 Task: Search one way flight ticket for 1 adult, 1 child, 1 infant in seat in premium economy from Asheville: Asheville Regional Airport to Raleigh: Raleigh-durham International Airport on 8-5-2023. Choice of flights is Emirates and Kenya Airways. Number of bags: 6 checked bags. Price is upto 110000. Outbound departure time preference is 18:30.
Action: Mouse moved to (327, 272)
Screenshot: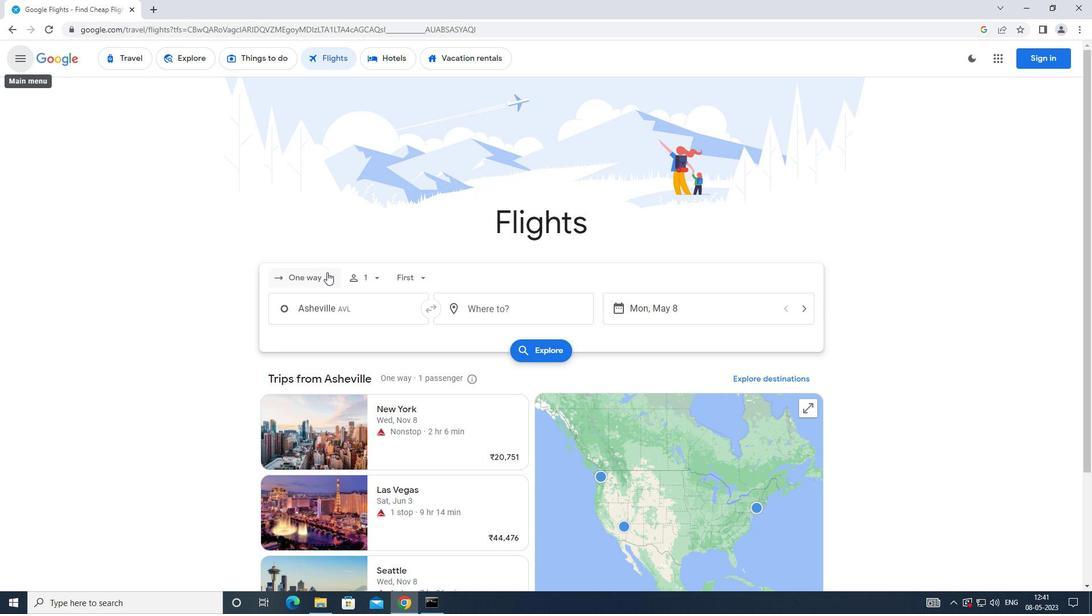 
Action: Mouse pressed left at (327, 272)
Screenshot: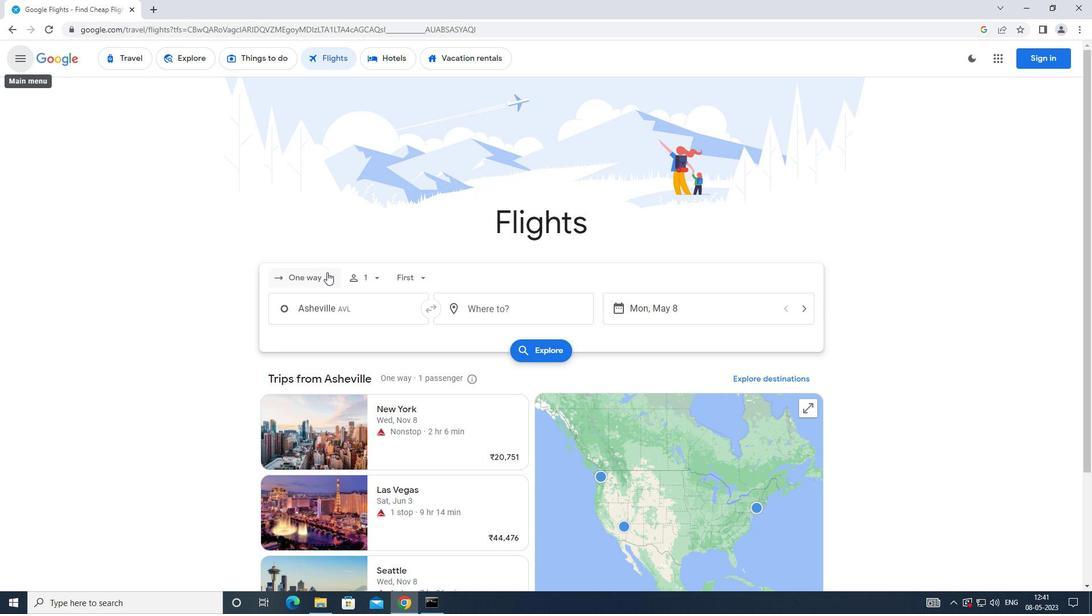 
Action: Mouse moved to (332, 333)
Screenshot: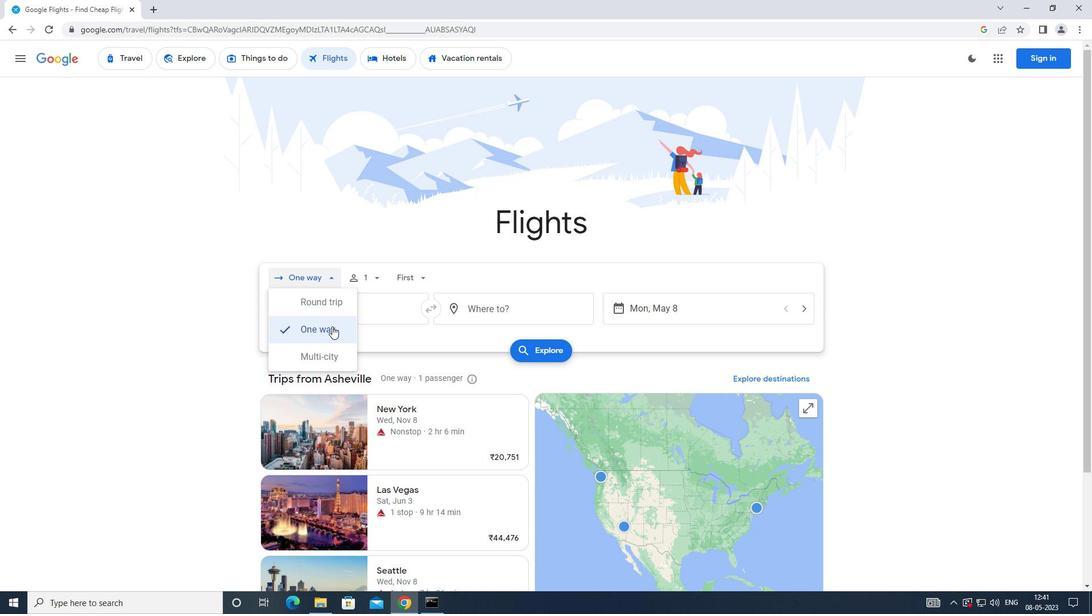 
Action: Mouse pressed left at (332, 333)
Screenshot: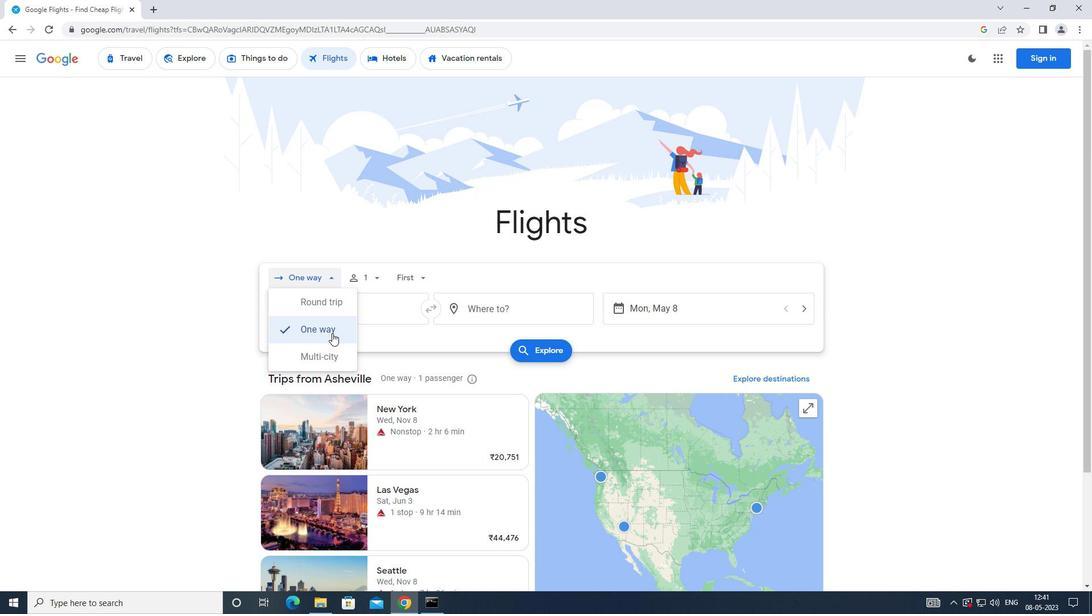 
Action: Mouse moved to (363, 287)
Screenshot: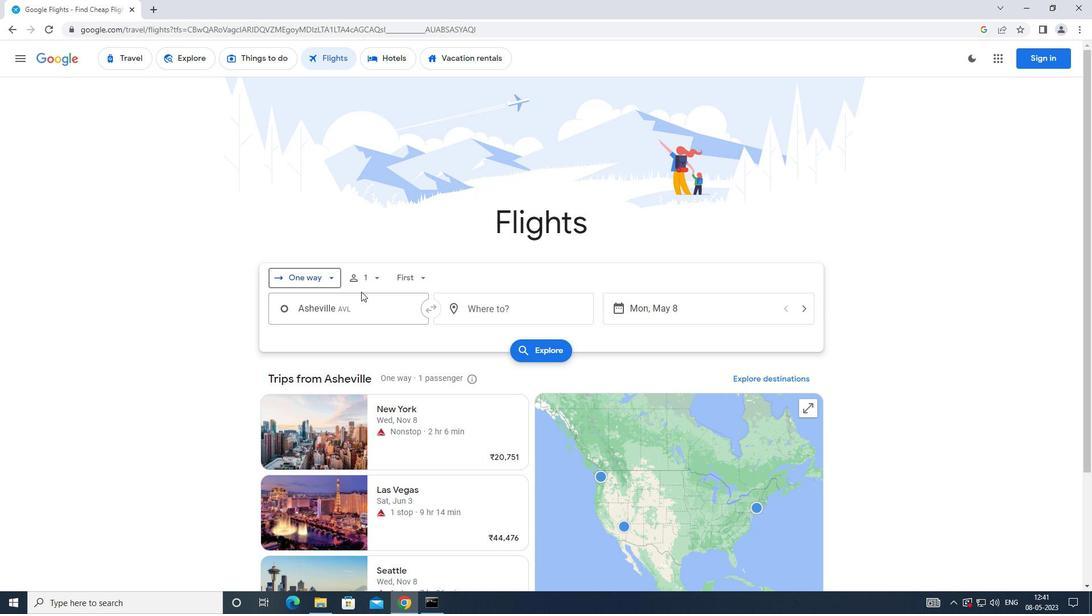
Action: Mouse pressed left at (363, 287)
Screenshot: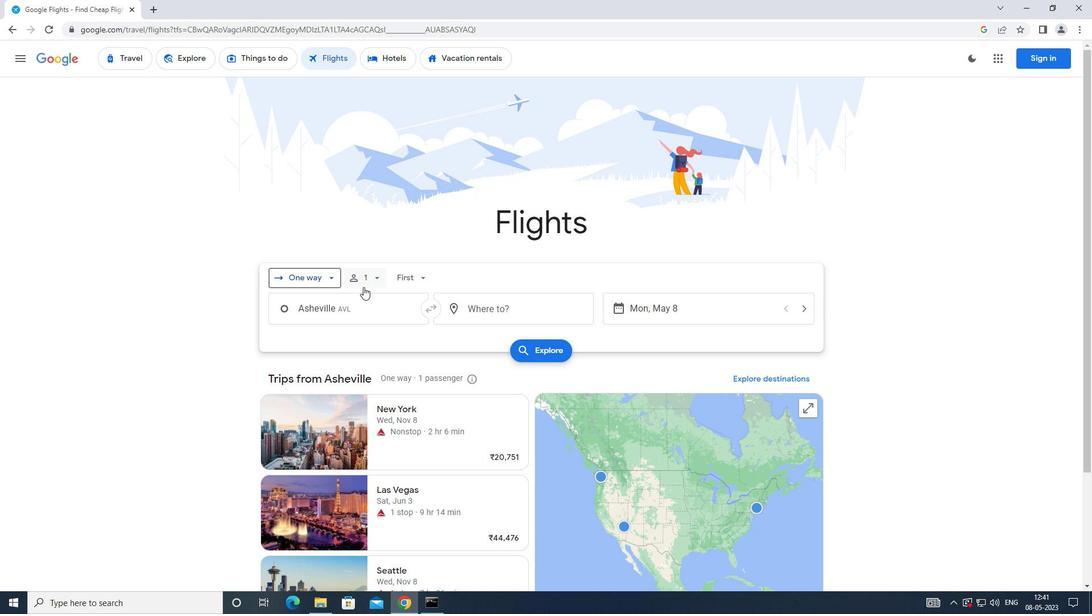
Action: Mouse moved to (464, 336)
Screenshot: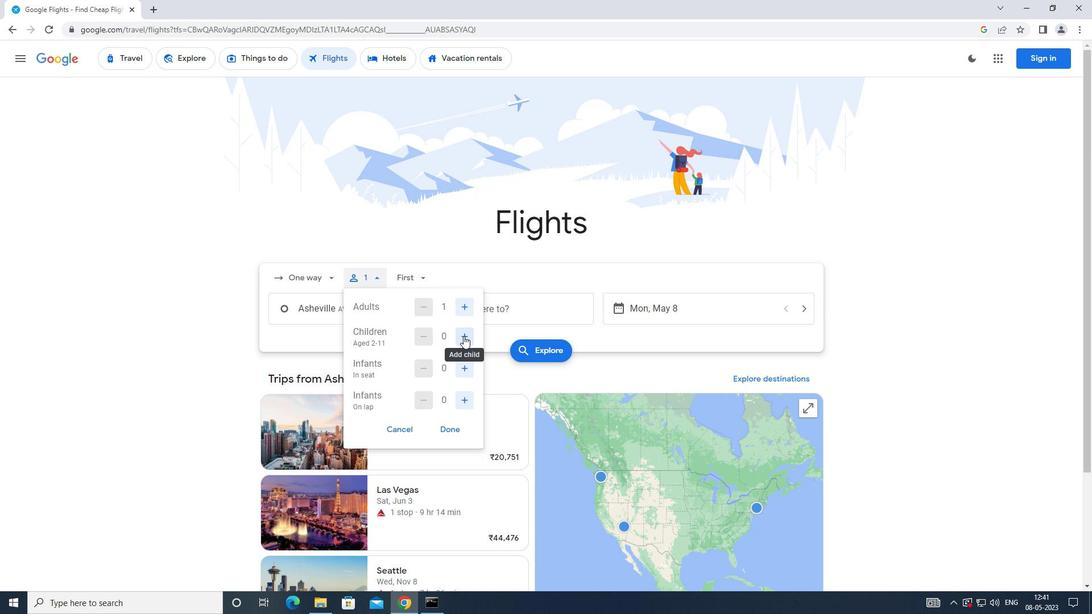 
Action: Mouse pressed left at (464, 336)
Screenshot: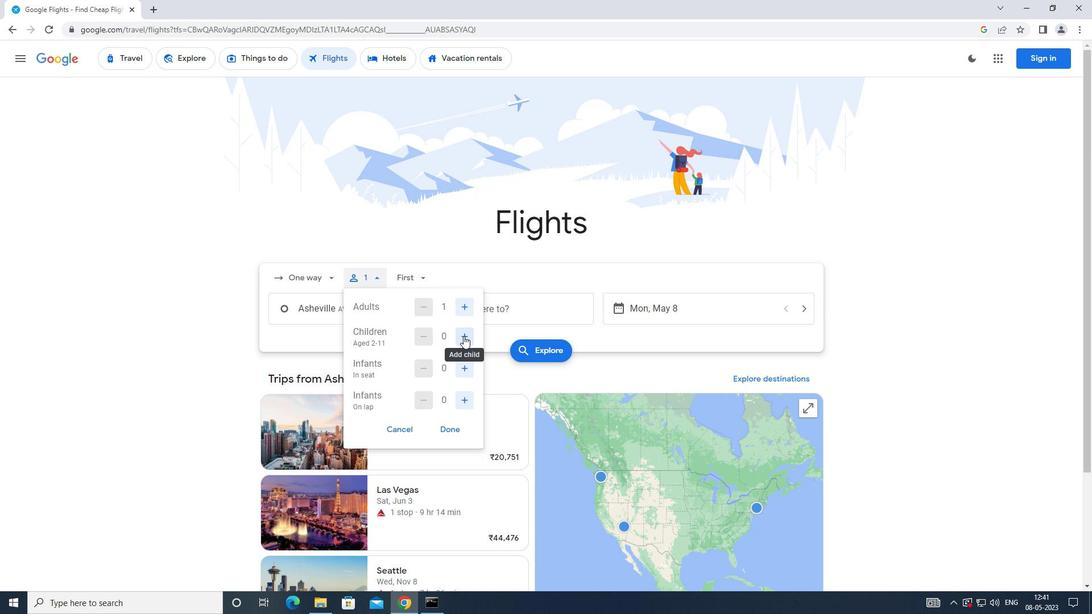 
Action: Mouse moved to (467, 367)
Screenshot: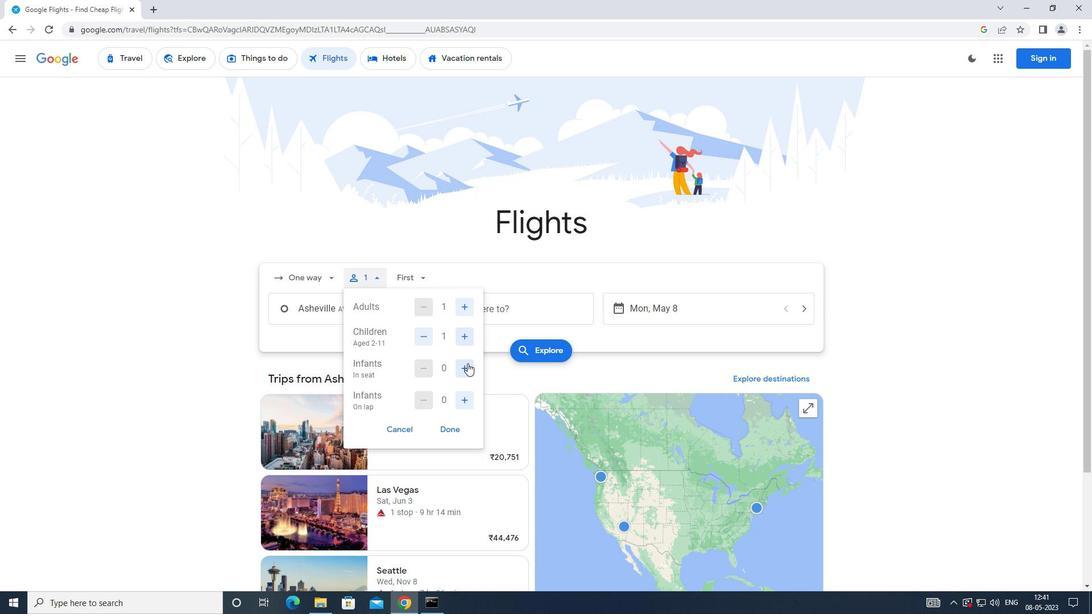 
Action: Mouse pressed left at (467, 367)
Screenshot: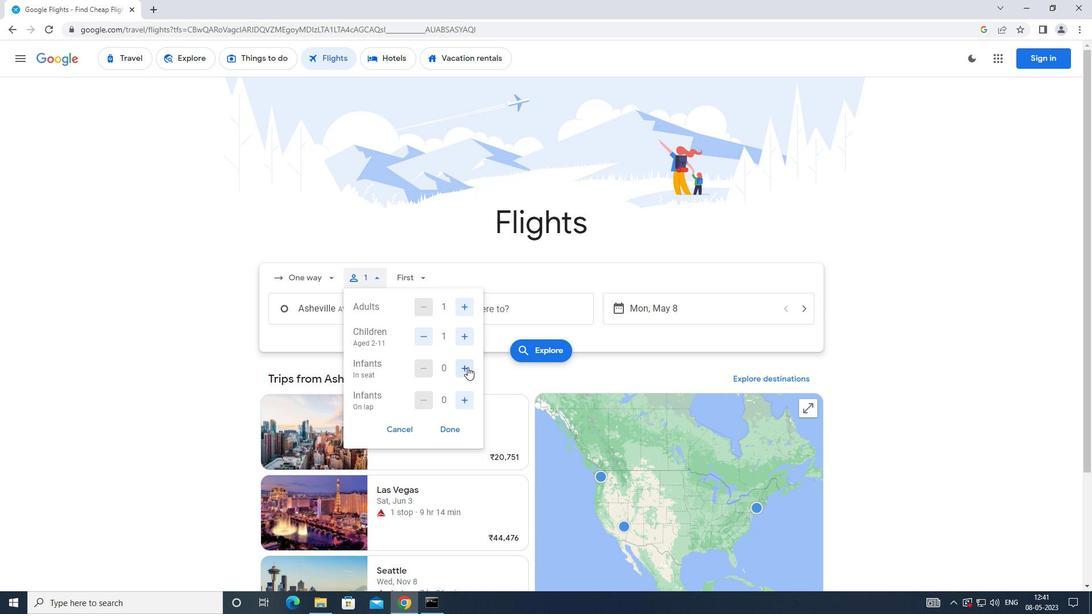 
Action: Mouse moved to (455, 428)
Screenshot: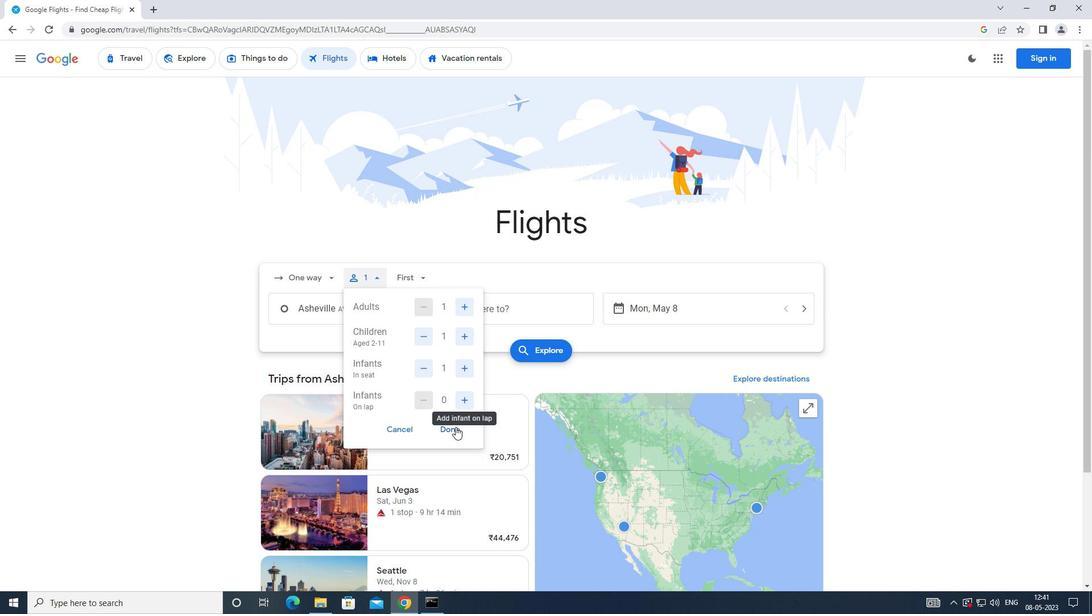 
Action: Mouse pressed left at (455, 428)
Screenshot: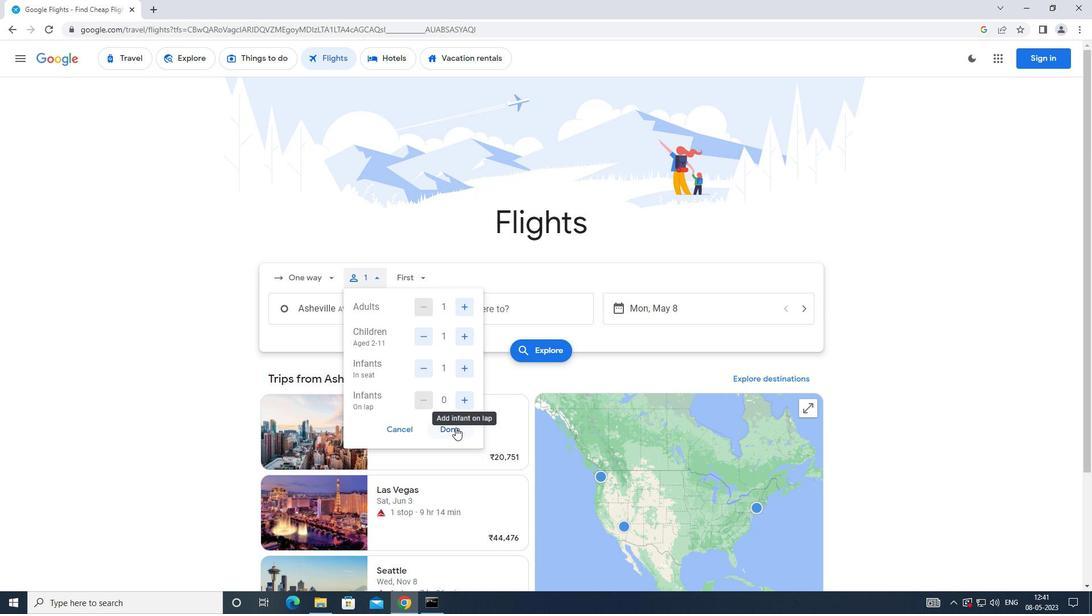 
Action: Mouse moved to (415, 278)
Screenshot: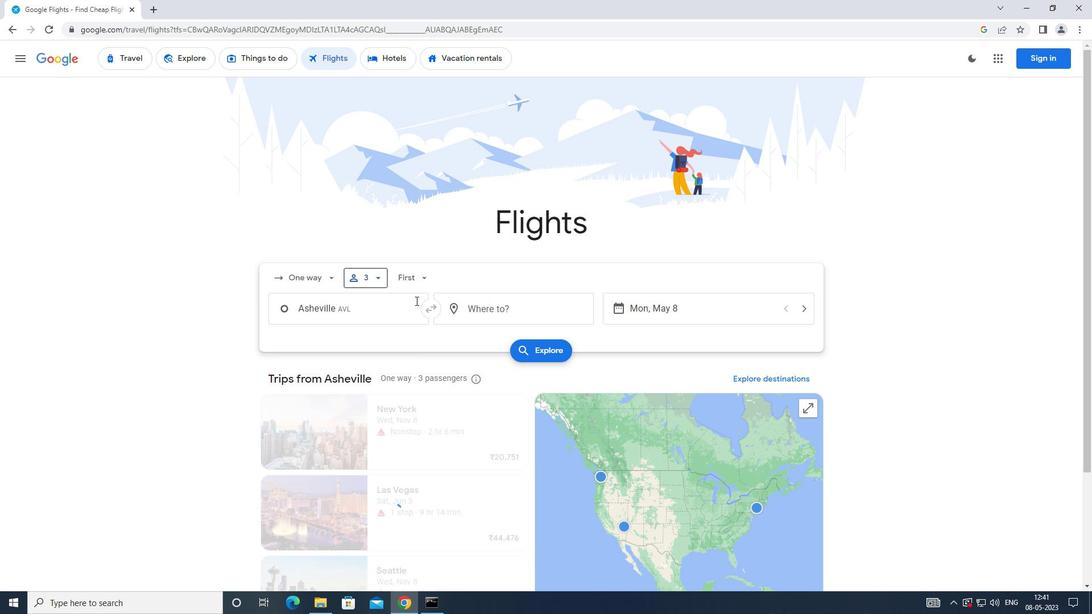 
Action: Mouse pressed left at (415, 278)
Screenshot: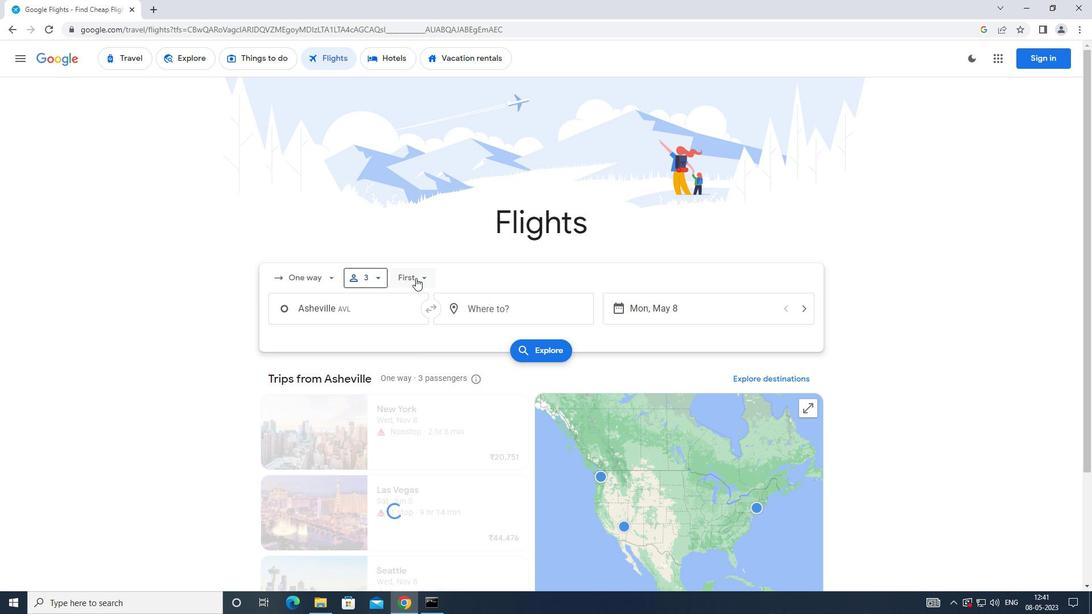 
Action: Mouse moved to (439, 339)
Screenshot: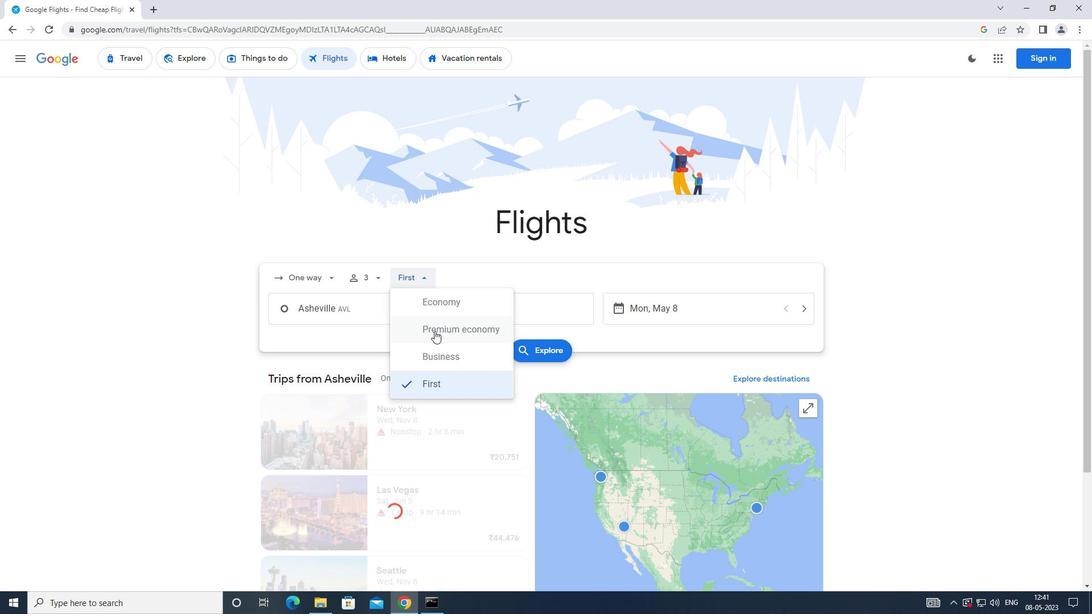 
Action: Mouse pressed left at (439, 339)
Screenshot: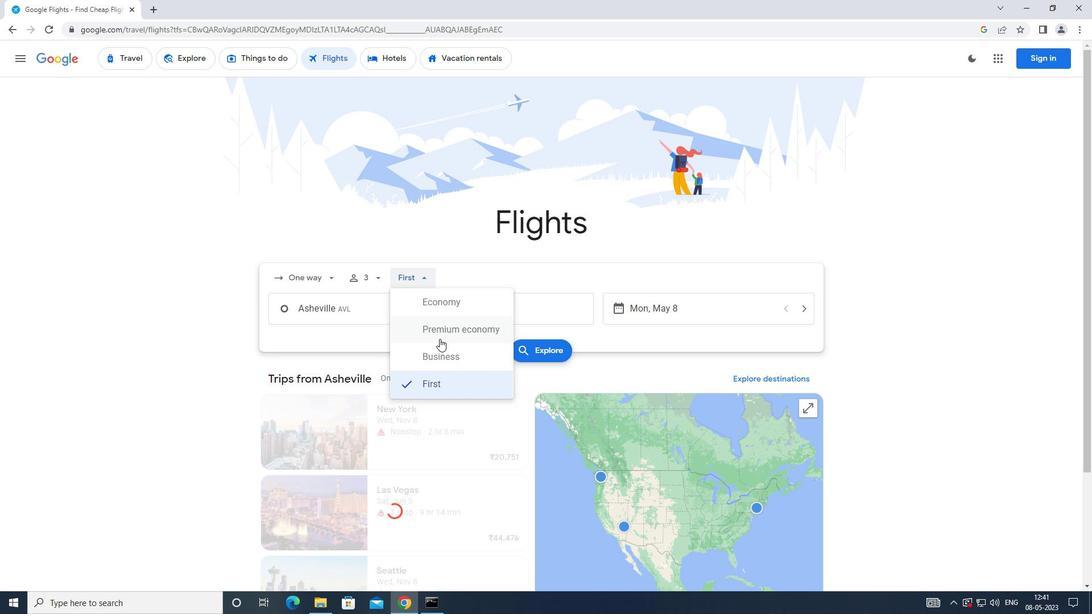 
Action: Mouse moved to (386, 319)
Screenshot: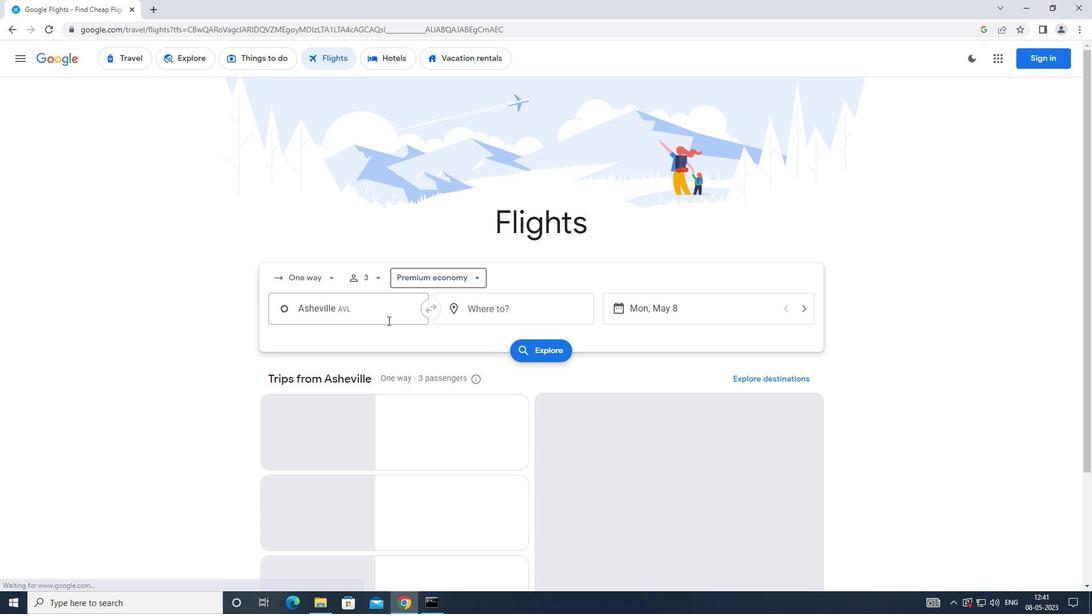 
Action: Mouse pressed left at (386, 319)
Screenshot: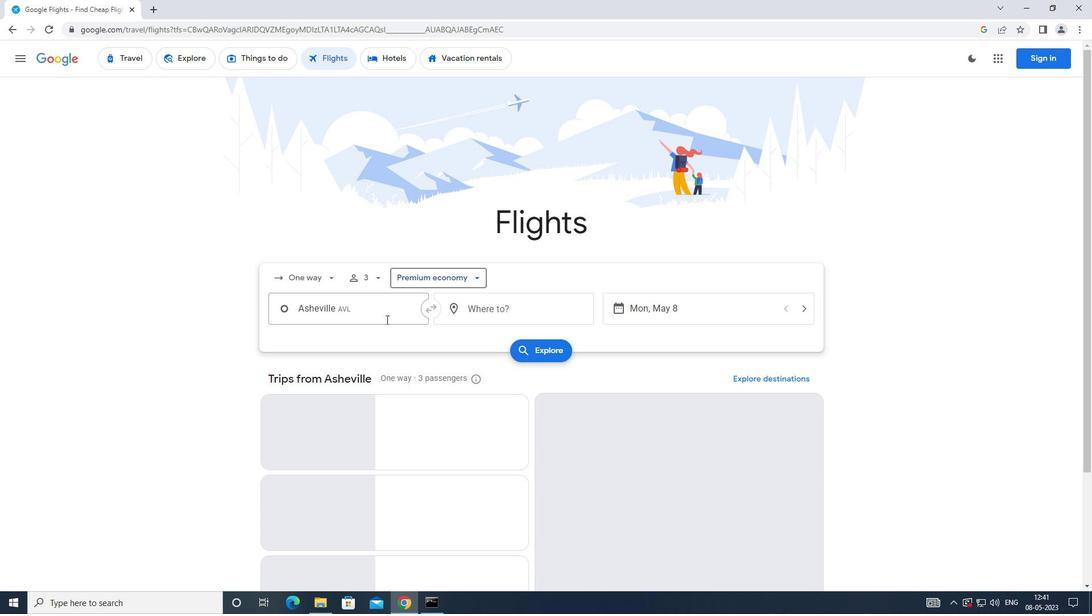 
Action: Mouse moved to (387, 312)
Screenshot: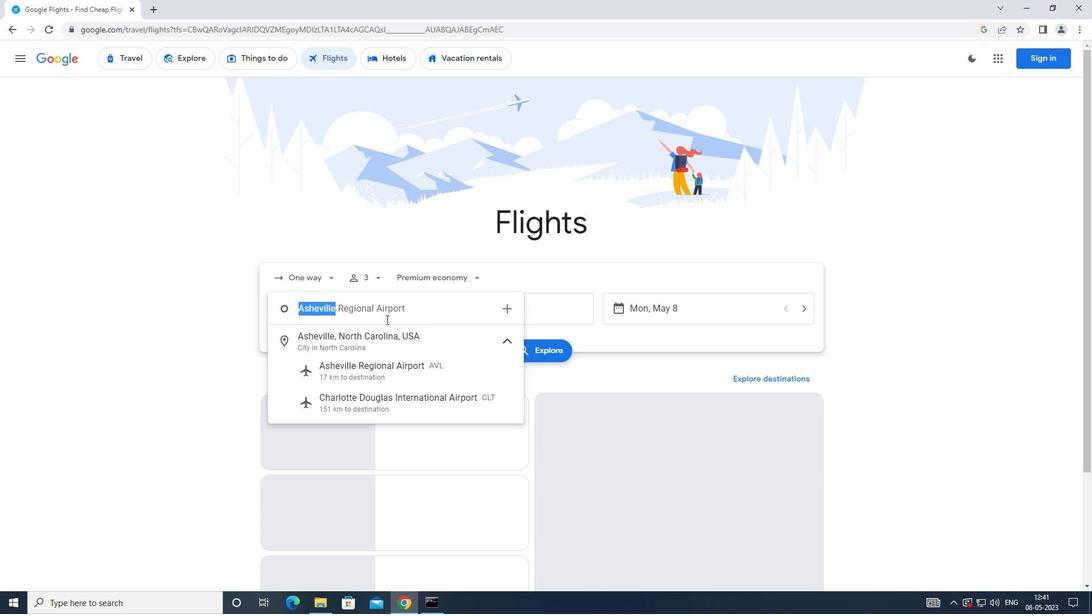 
Action: Key pressed <Key.caps_lock>a<Key.caps_lock>sheville
Screenshot: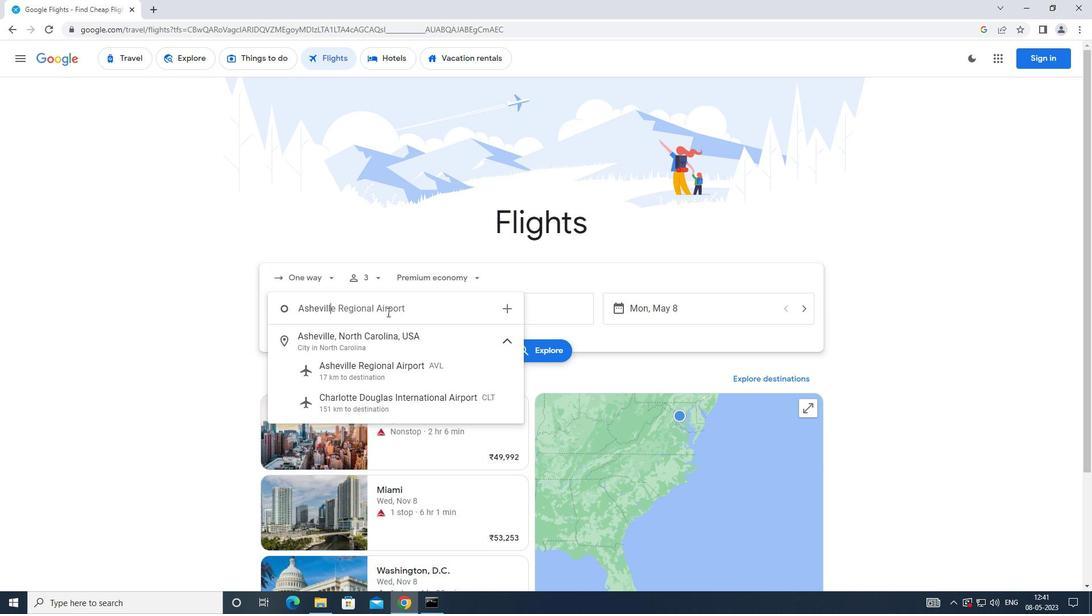 
Action: Mouse moved to (376, 375)
Screenshot: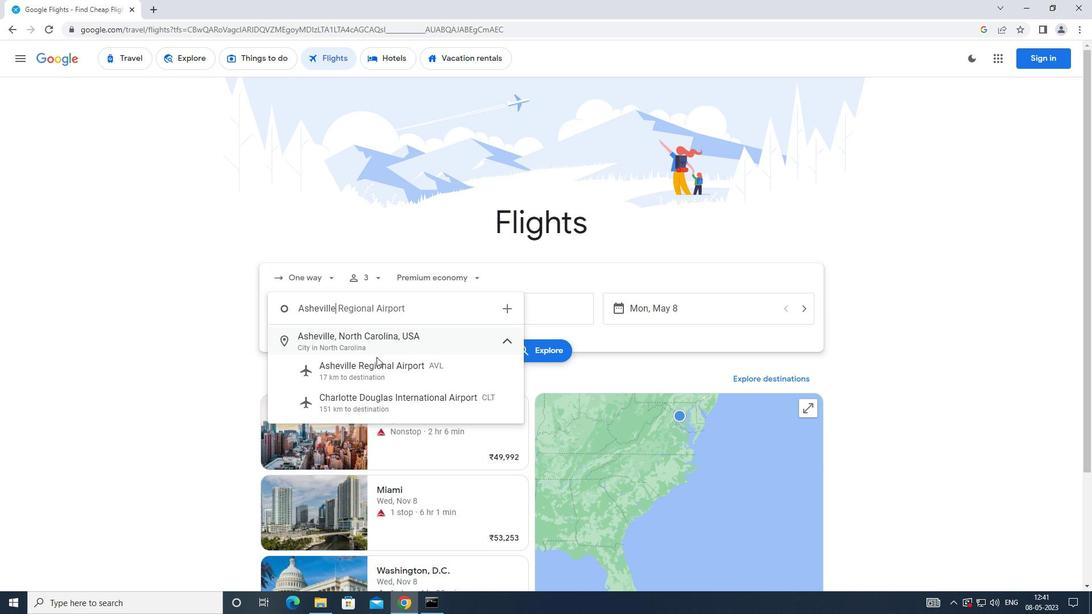 
Action: Mouse pressed left at (376, 375)
Screenshot: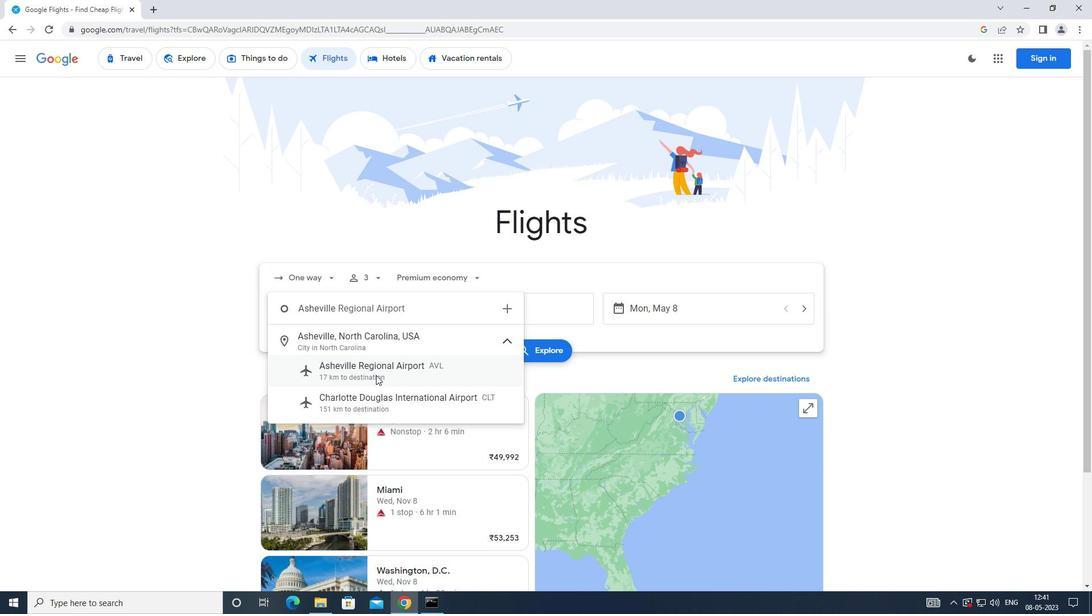 
Action: Mouse moved to (477, 307)
Screenshot: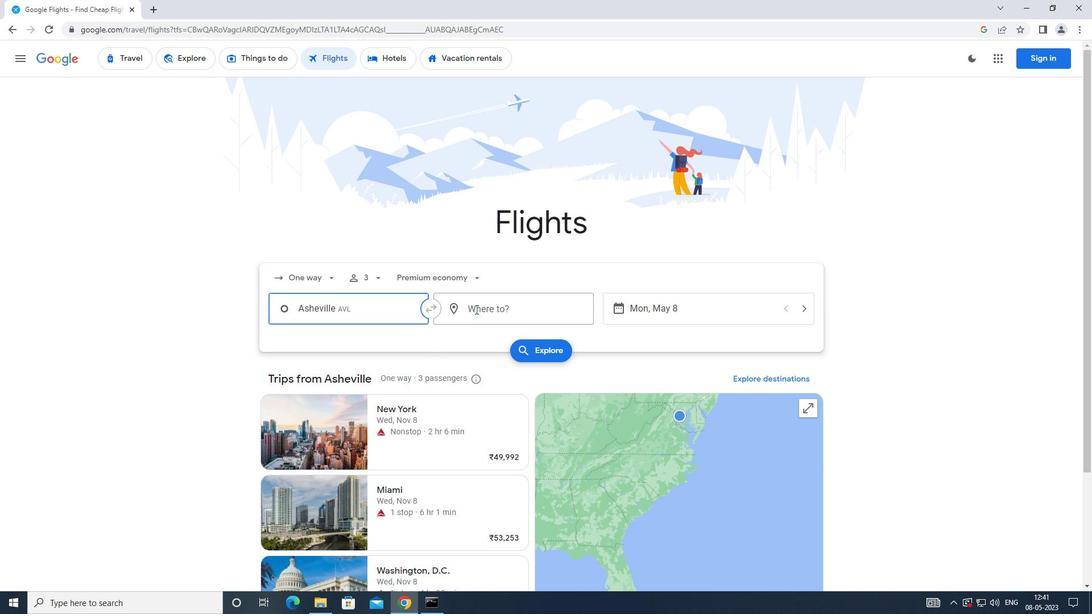 
Action: Mouse pressed left at (477, 307)
Screenshot: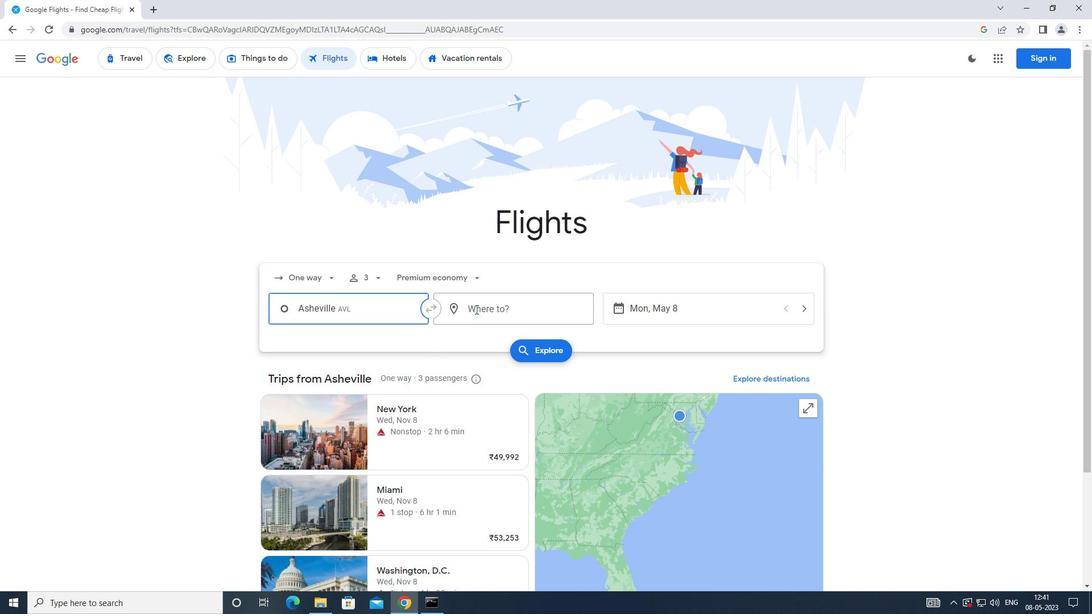 
Action: Mouse moved to (456, 317)
Screenshot: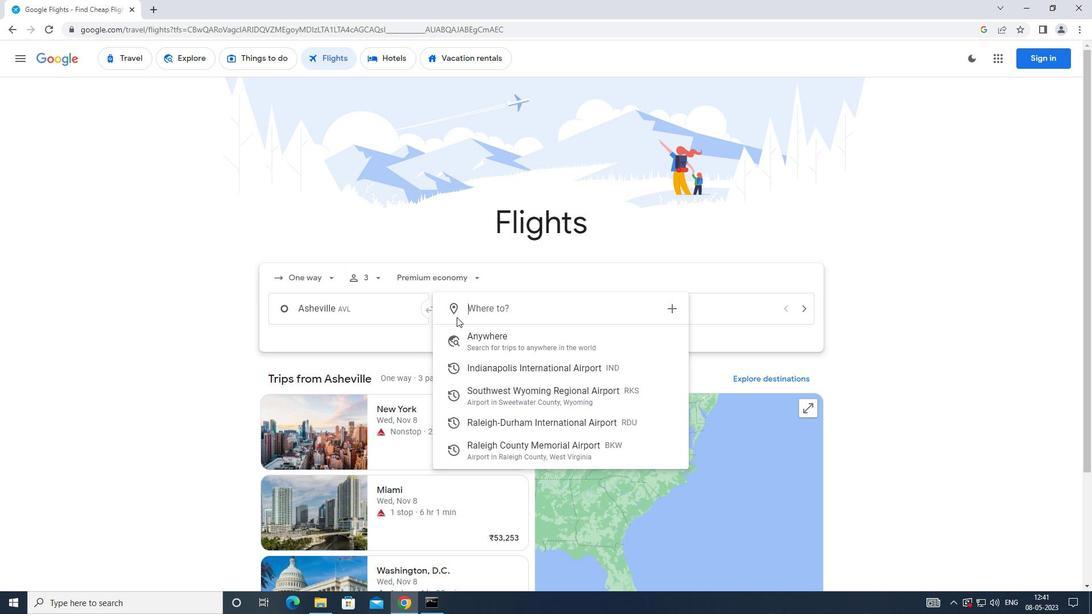 
Action: Key pressed <Key.caps_lock>r<Key.caps_lock>aleigh
Screenshot: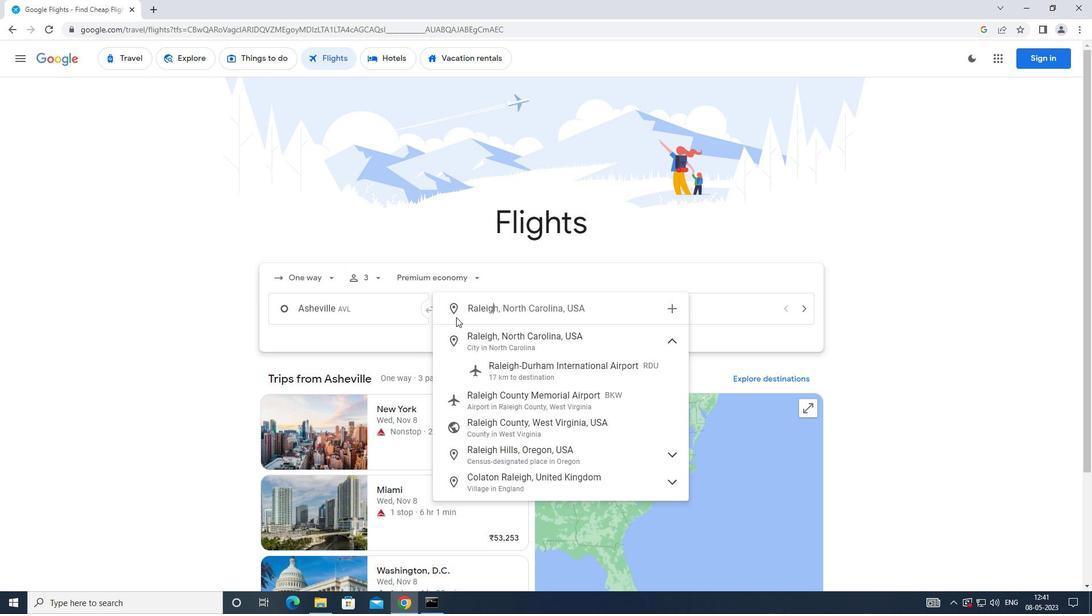 
Action: Mouse moved to (481, 371)
Screenshot: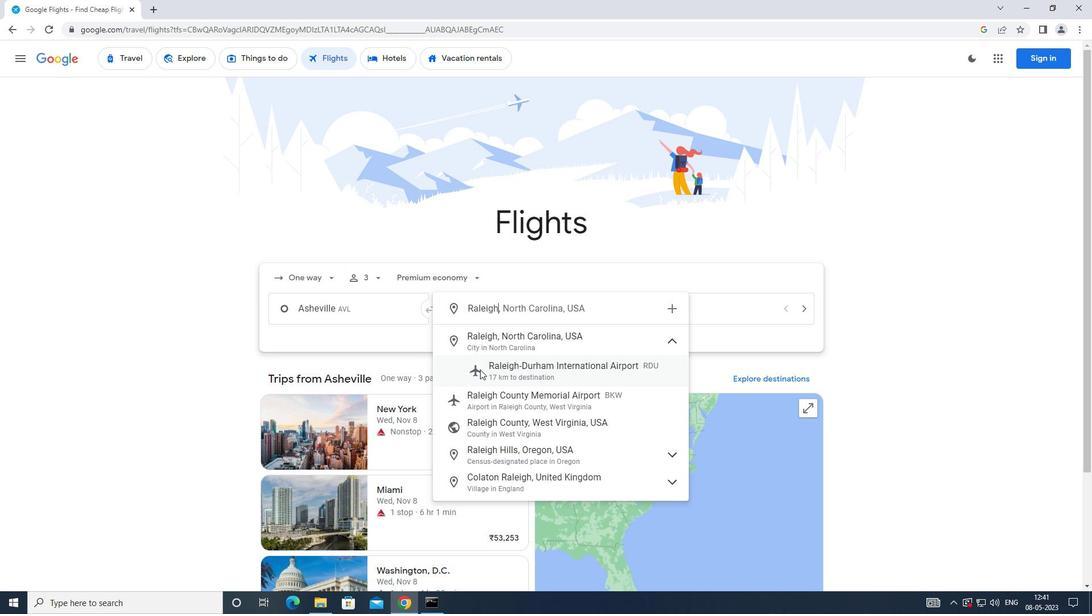 
Action: Mouse pressed left at (481, 371)
Screenshot: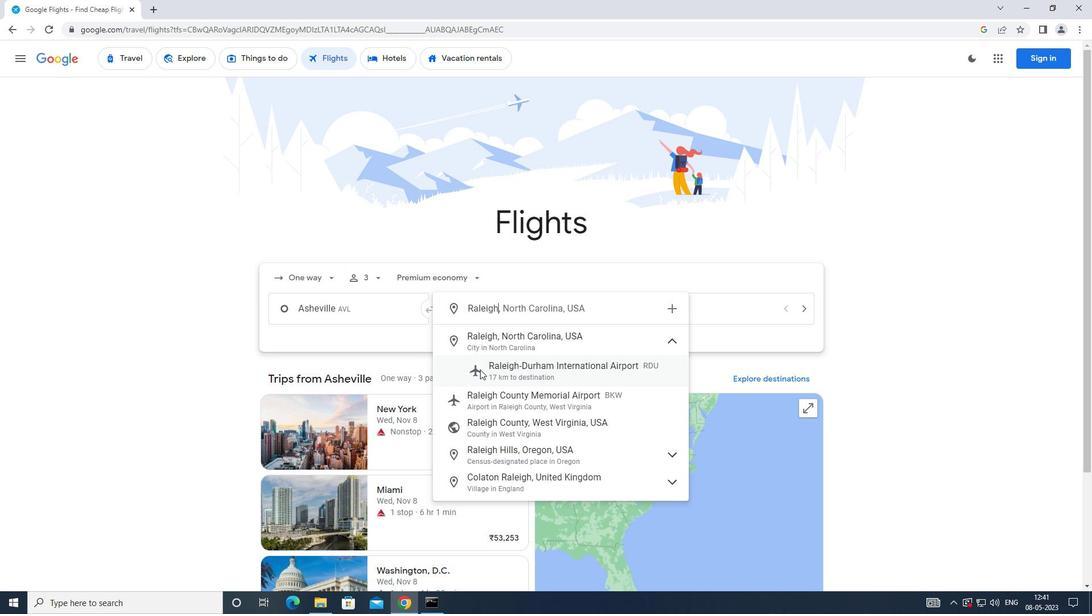 
Action: Mouse moved to (638, 315)
Screenshot: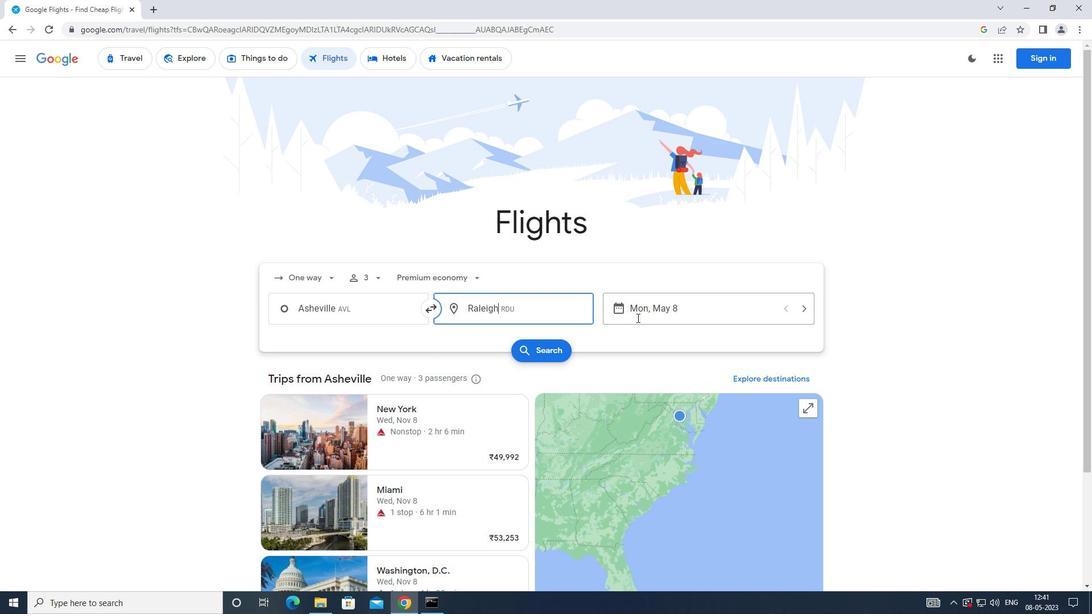 
Action: Mouse pressed left at (638, 315)
Screenshot: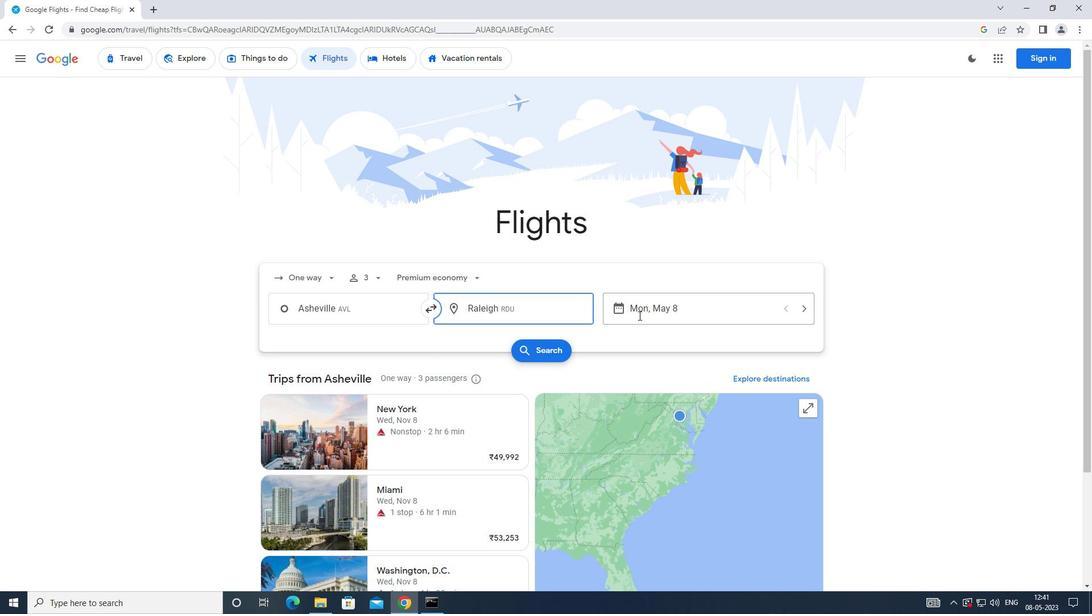 
Action: Mouse moved to (435, 416)
Screenshot: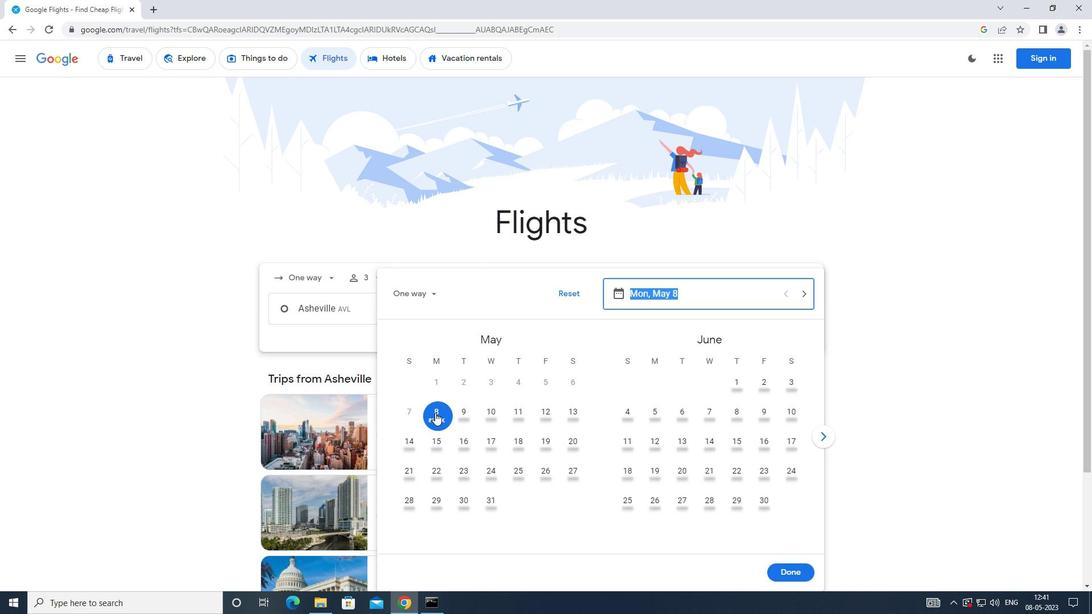 
Action: Mouse pressed left at (435, 416)
Screenshot: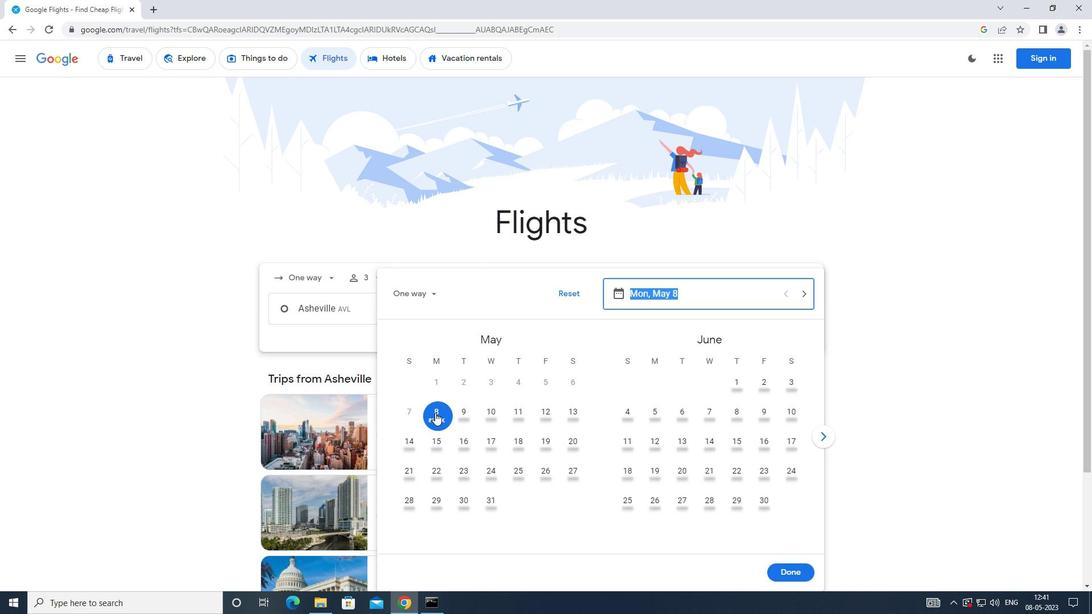 
Action: Mouse moved to (777, 572)
Screenshot: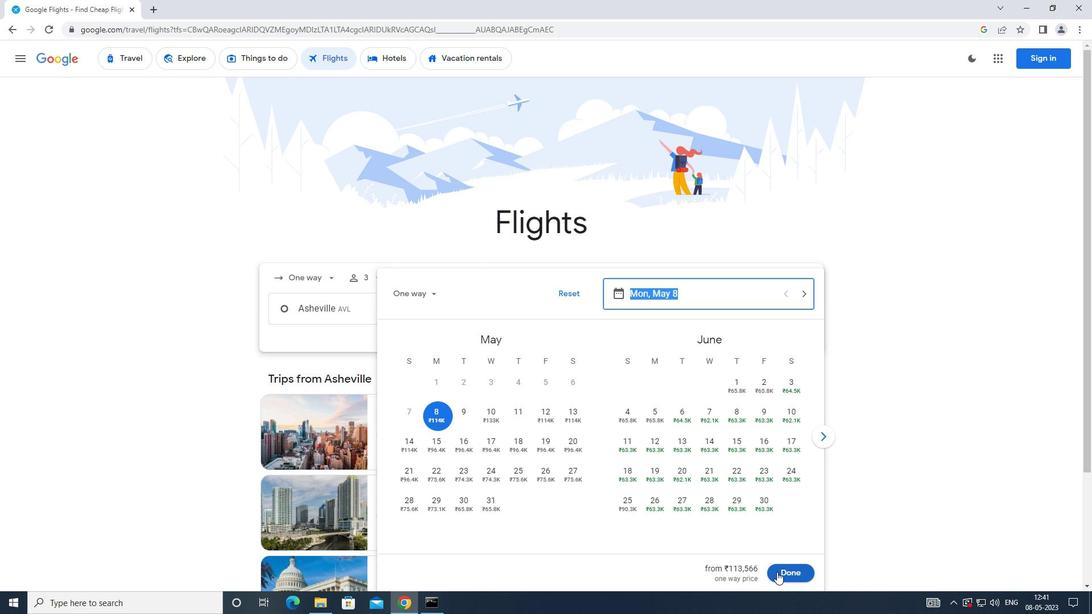 
Action: Mouse pressed left at (777, 572)
Screenshot: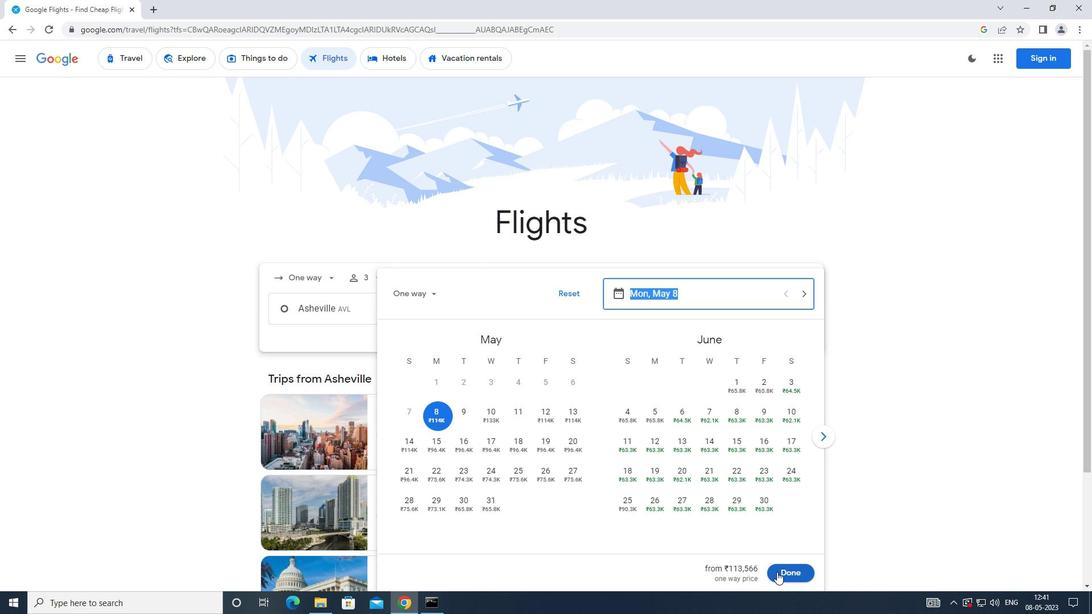 
Action: Mouse moved to (547, 357)
Screenshot: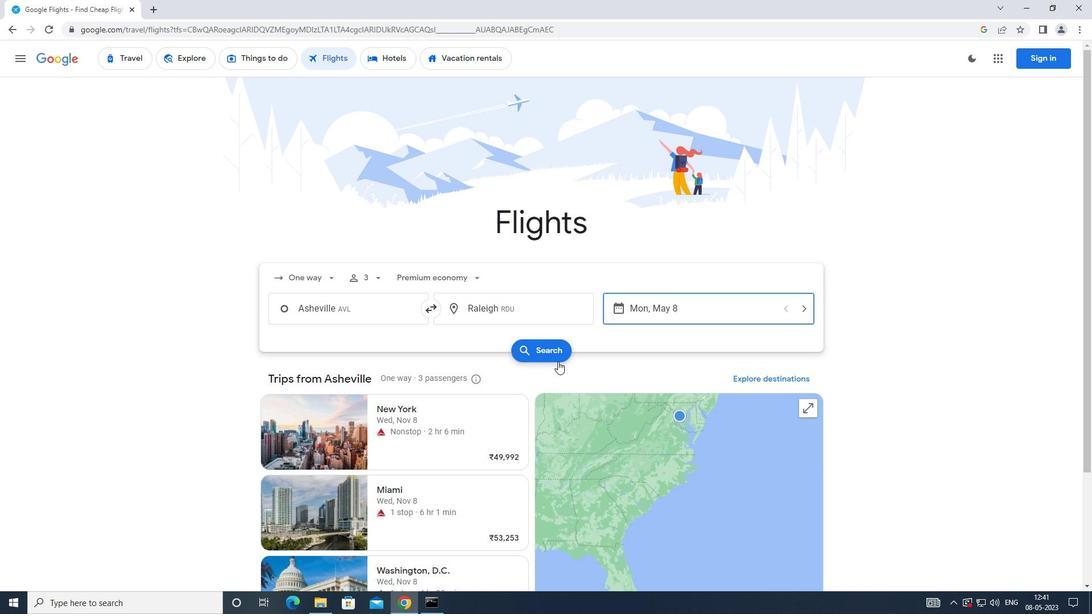 
Action: Mouse pressed left at (547, 357)
Screenshot: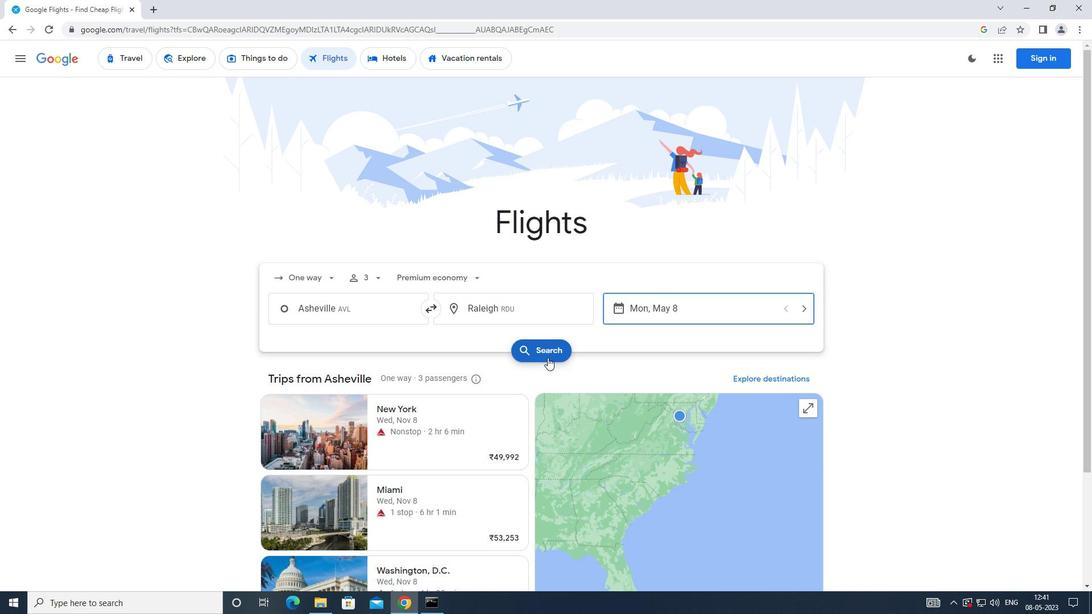 
Action: Mouse moved to (281, 159)
Screenshot: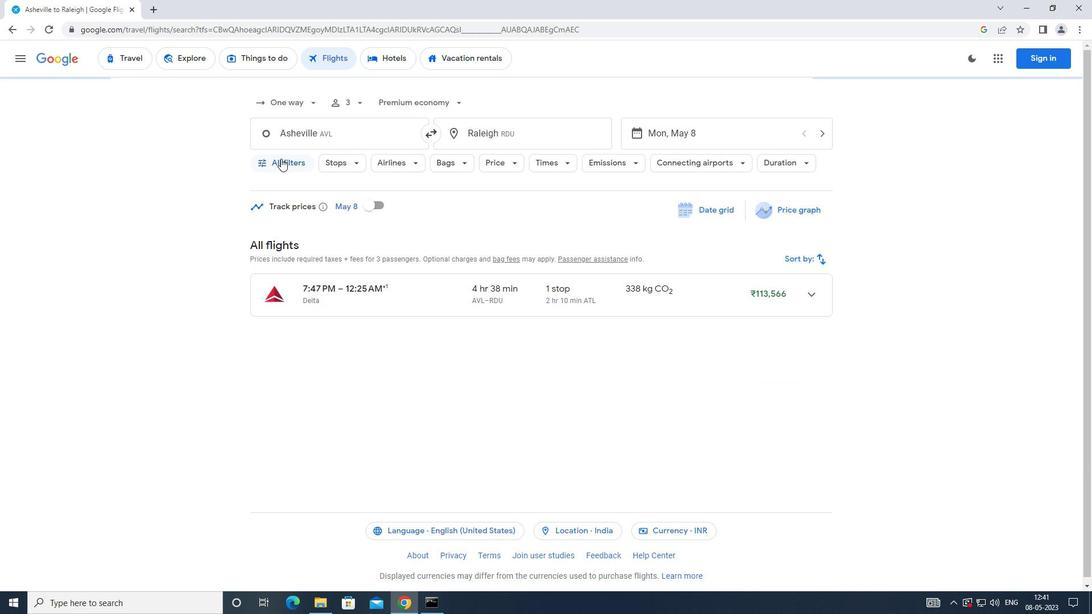 
Action: Mouse pressed left at (281, 159)
Screenshot: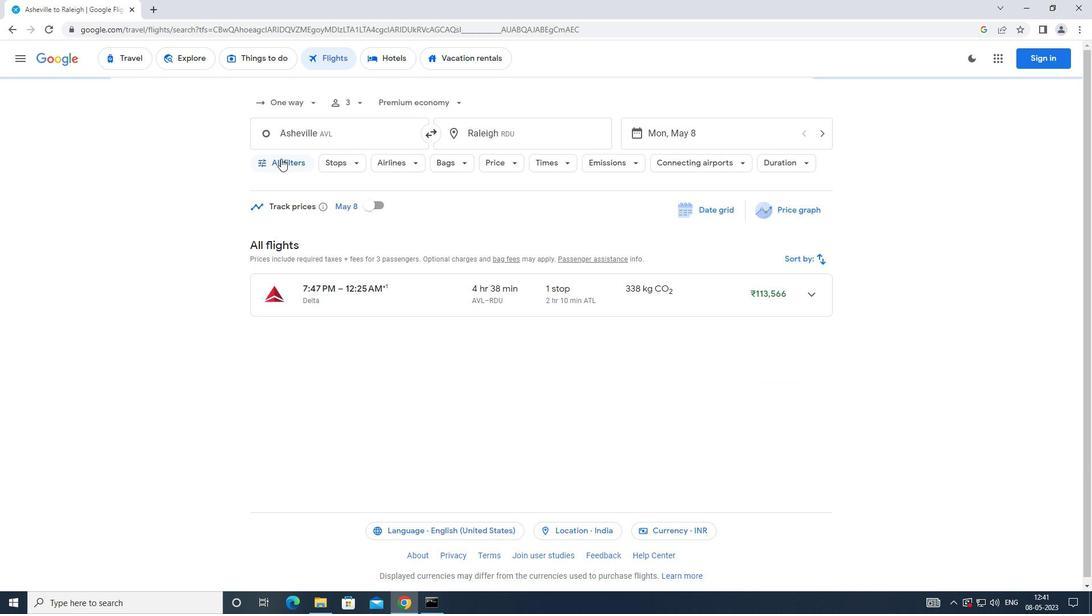 
Action: Mouse moved to (356, 360)
Screenshot: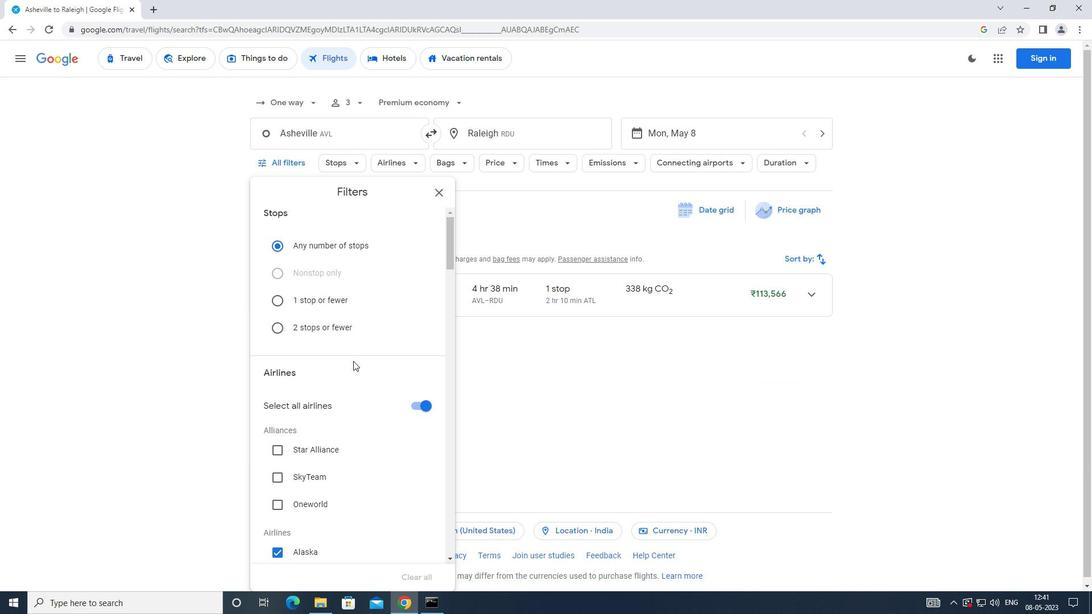 
Action: Mouse scrolled (356, 360) with delta (0, 0)
Screenshot: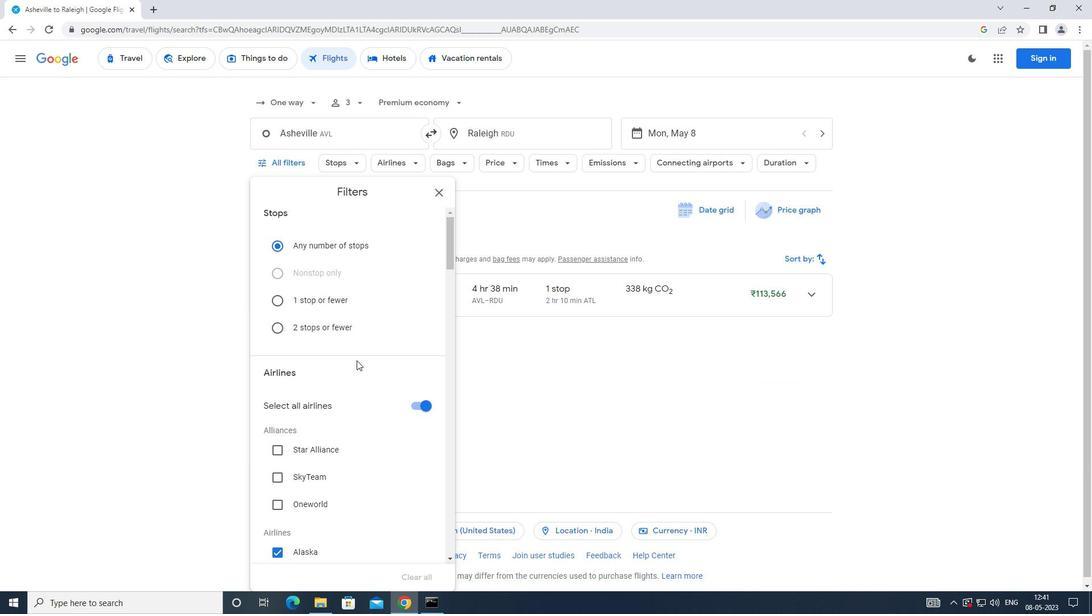 
Action: Mouse scrolled (356, 360) with delta (0, 0)
Screenshot: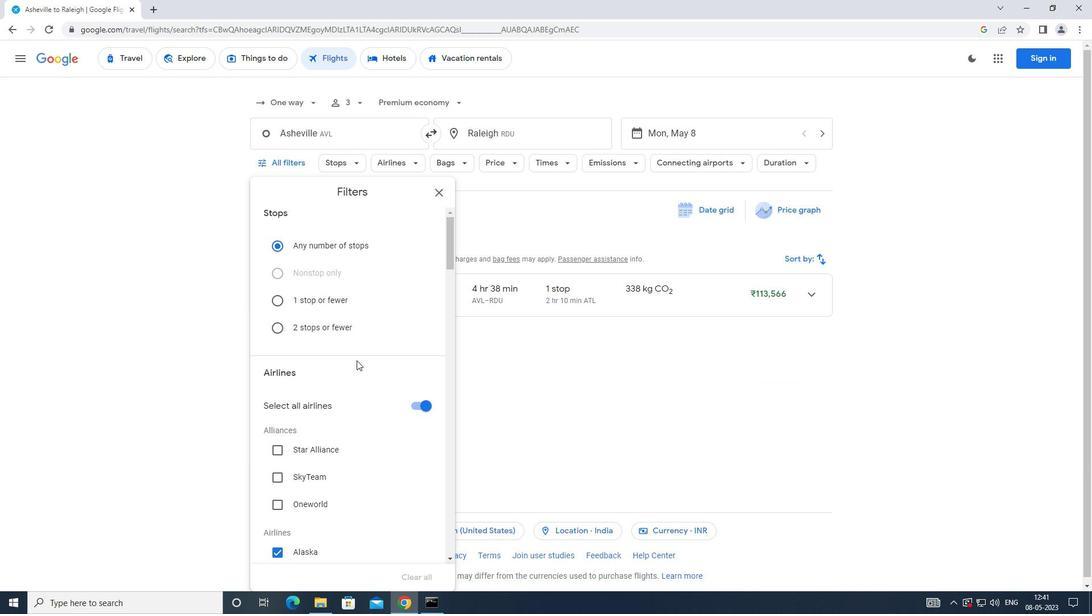 
Action: Mouse scrolled (356, 360) with delta (0, 0)
Screenshot: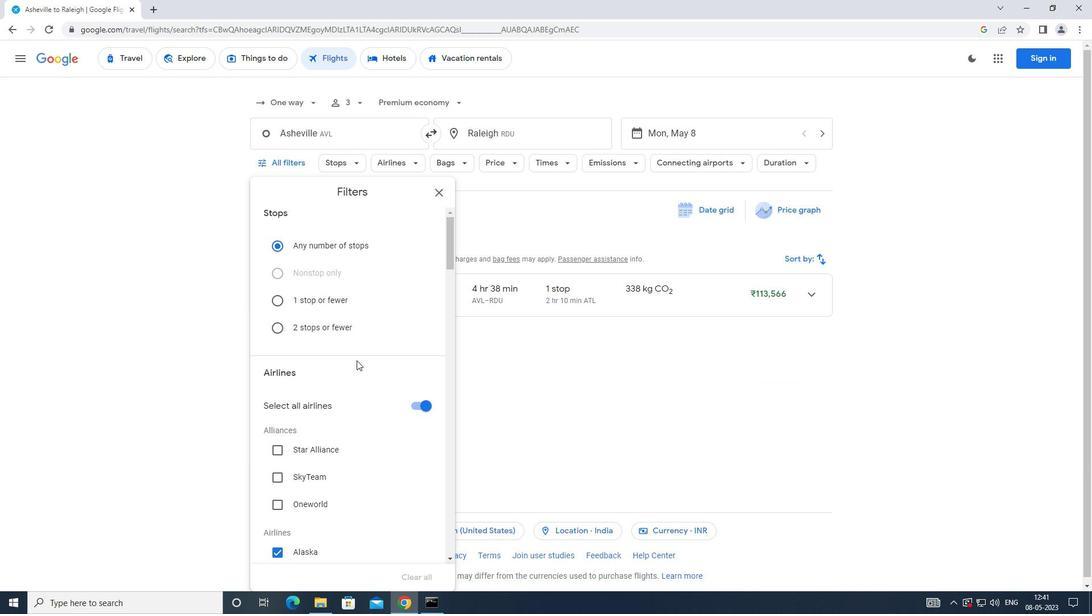 
Action: Mouse moved to (416, 239)
Screenshot: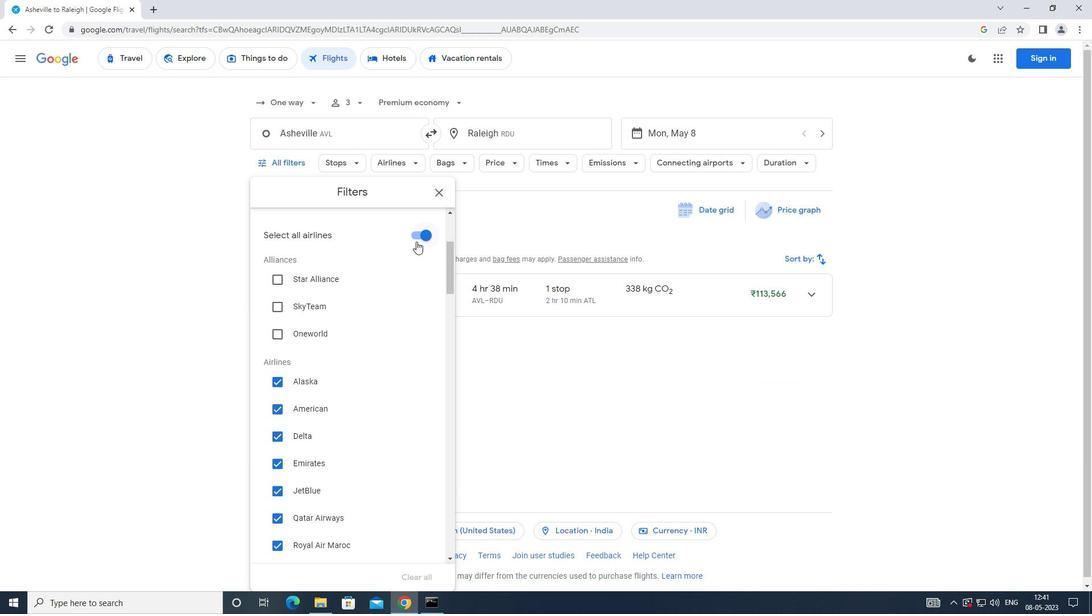 
Action: Mouse pressed left at (416, 239)
Screenshot: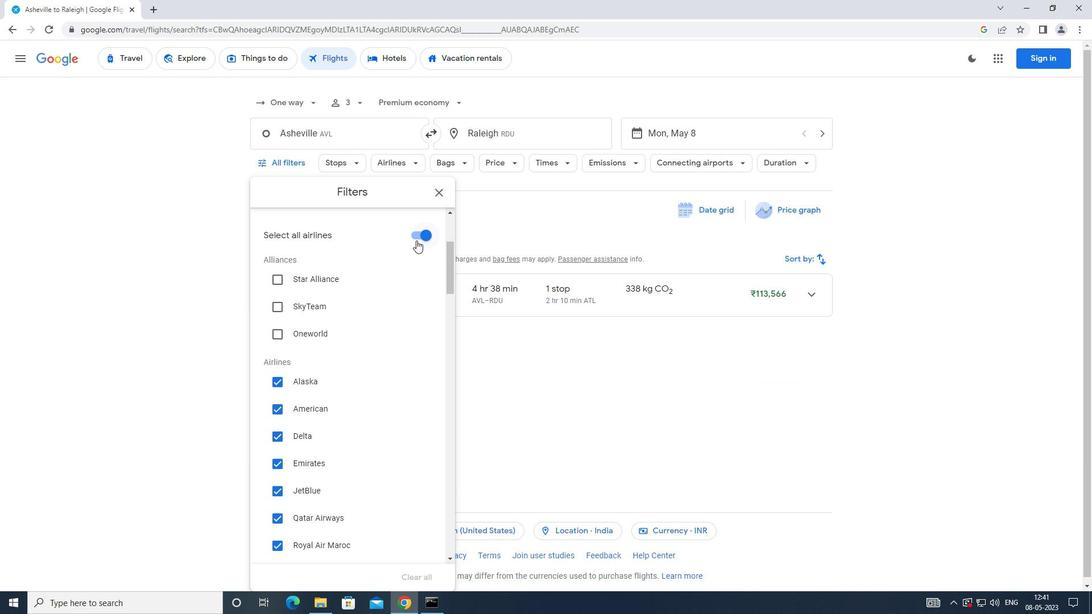 
Action: Mouse moved to (397, 287)
Screenshot: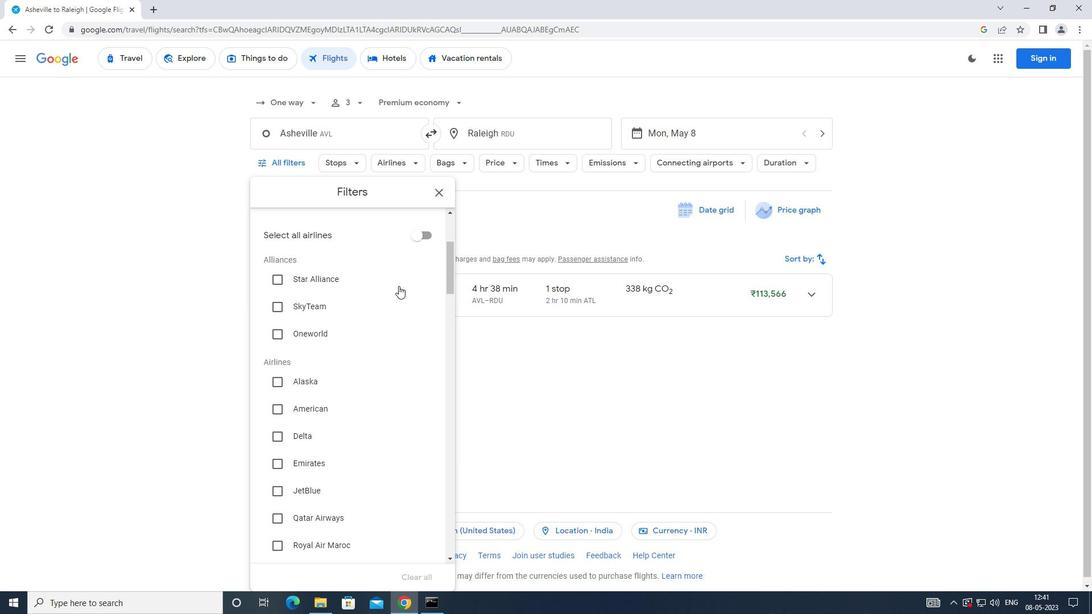 
Action: Mouse scrolled (397, 286) with delta (0, 0)
Screenshot: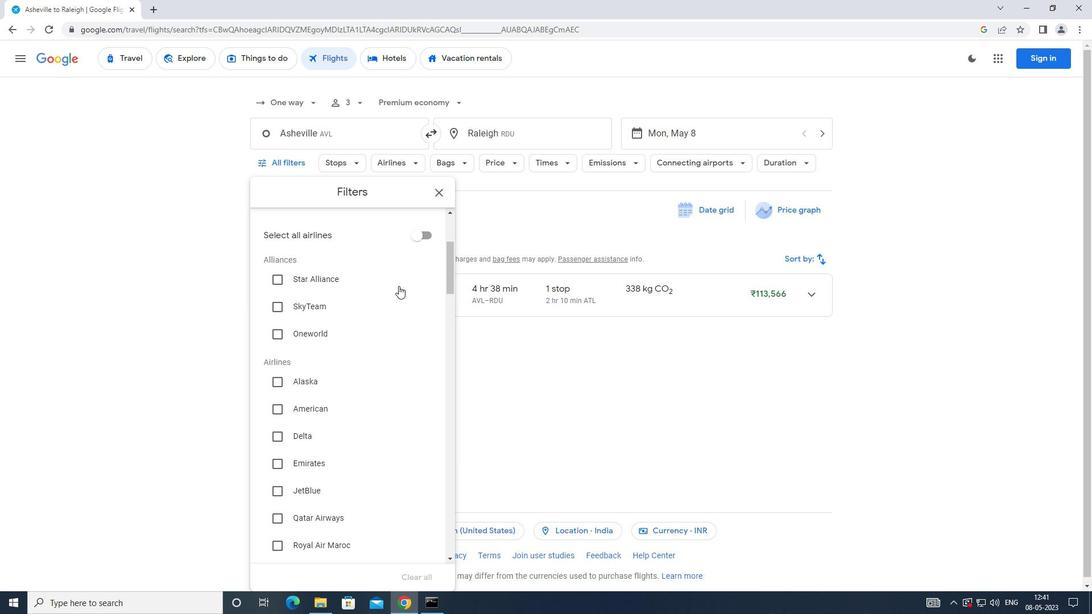 
Action: Mouse moved to (395, 287)
Screenshot: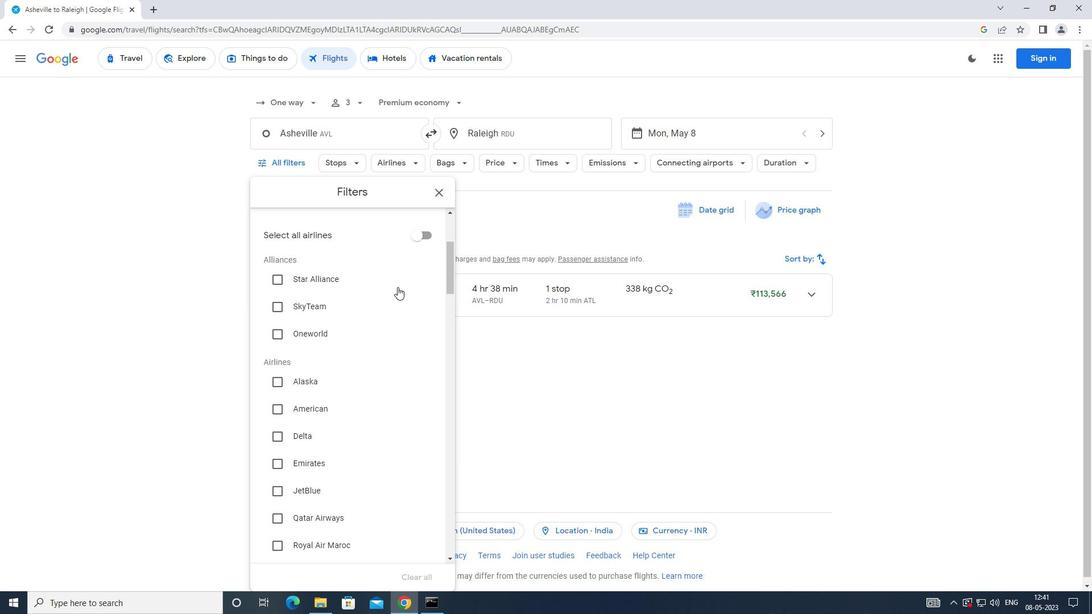
Action: Mouse scrolled (395, 287) with delta (0, 0)
Screenshot: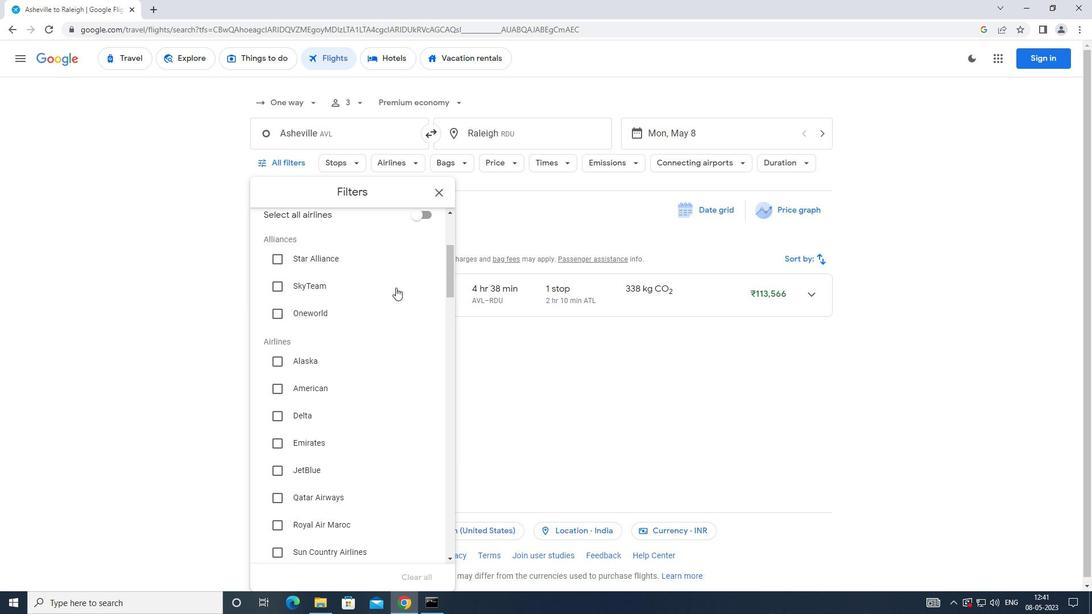 
Action: Mouse scrolled (395, 287) with delta (0, 0)
Screenshot: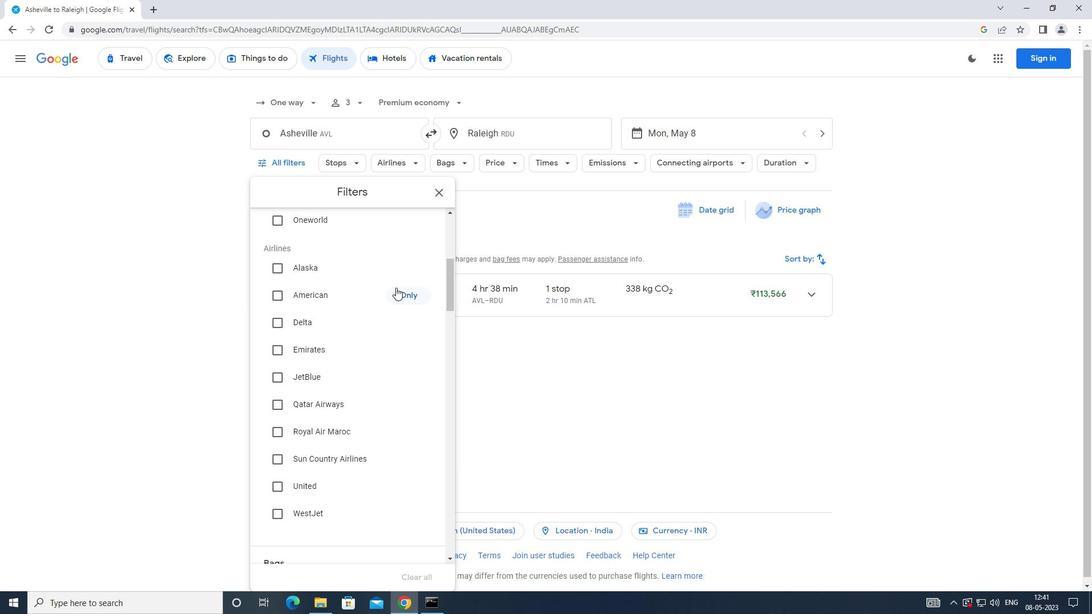 
Action: Mouse scrolled (395, 287) with delta (0, 0)
Screenshot: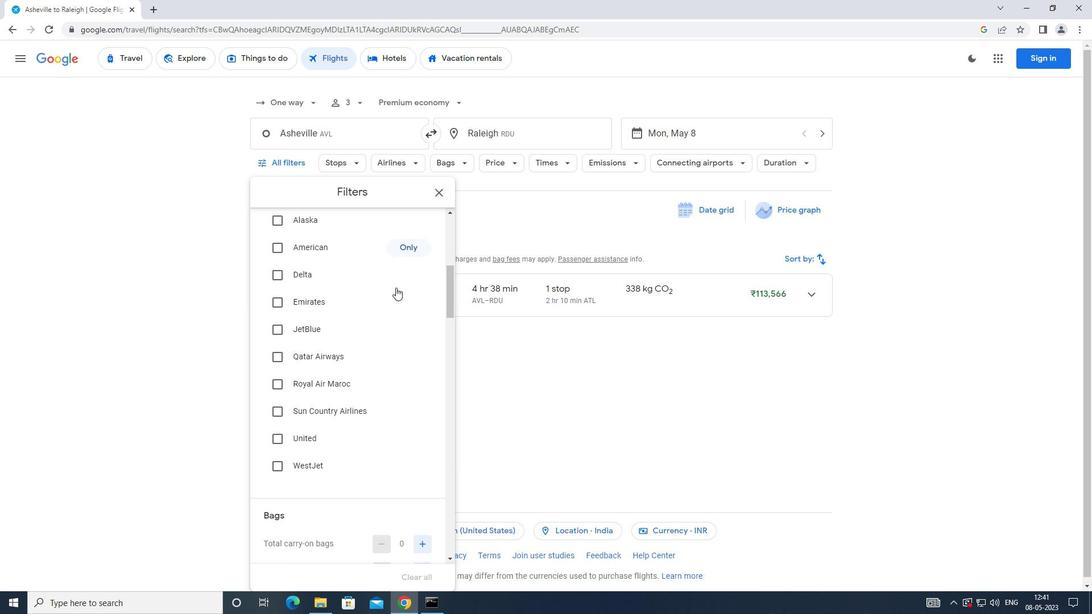 
Action: Mouse scrolled (395, 287) with delta (0, 0)
Screenshot: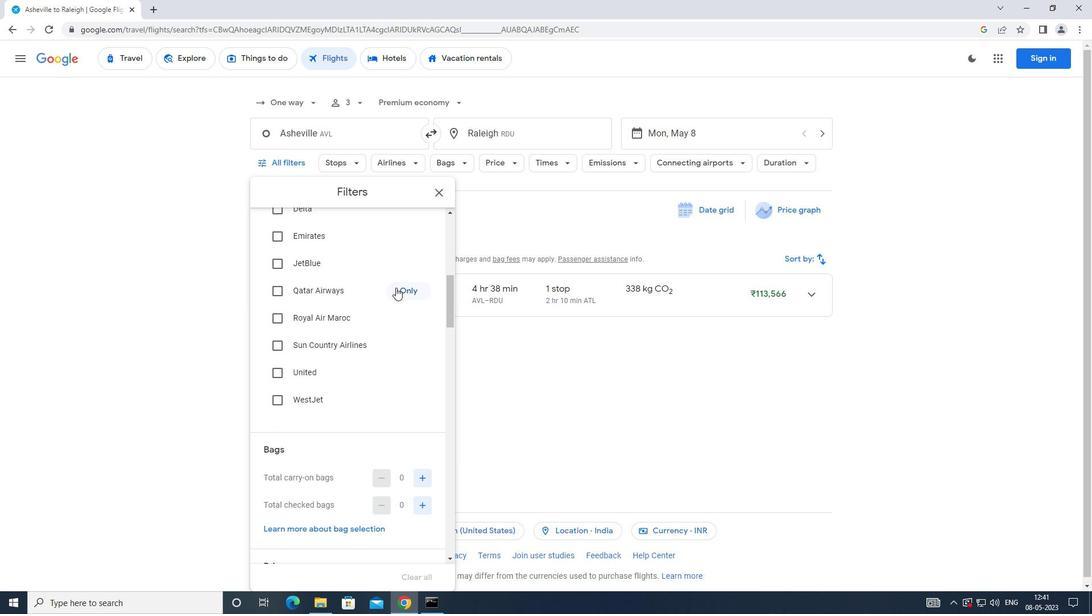 
Action: Mouse scrolled (395, 287) with delta (0, 0)
Screenshot: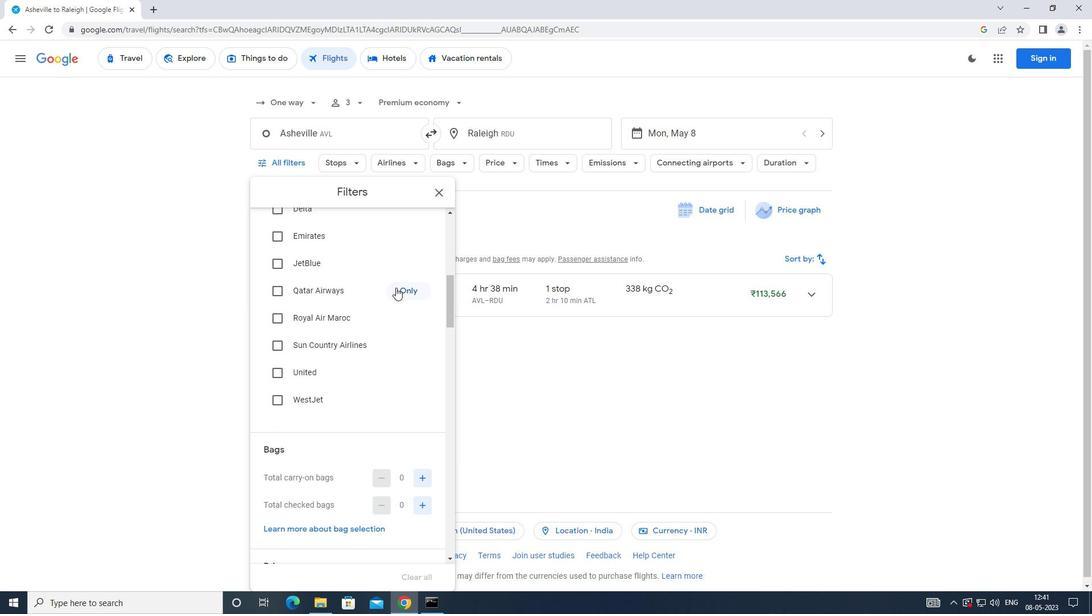 
Action: Mouse scrolled (395, 287) with delta (0, 0)
Screenshot: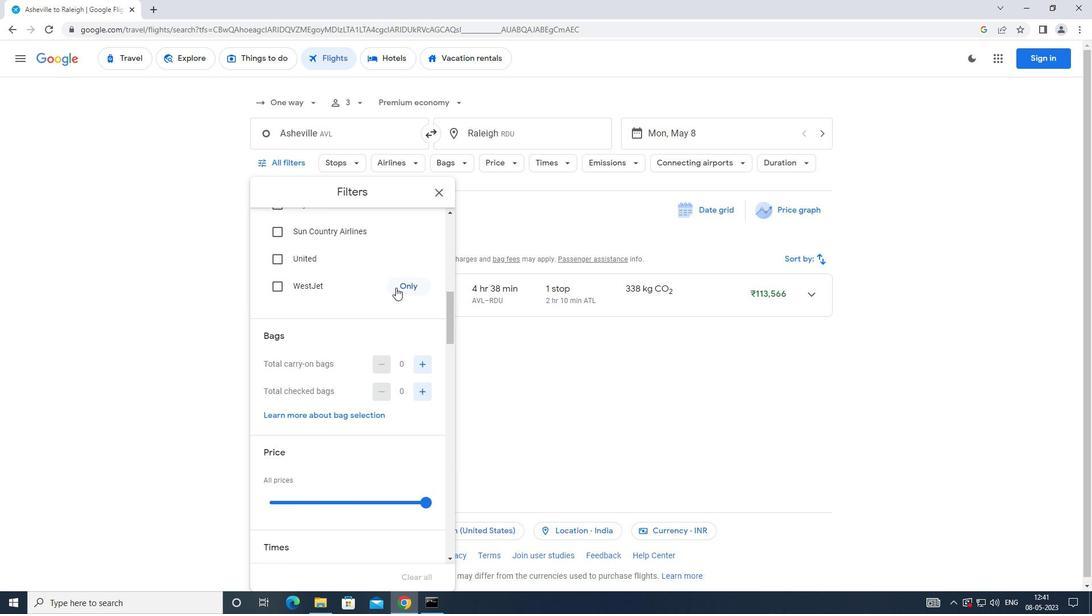 
Action: Mouse moved to (424, 332)
Screenshot: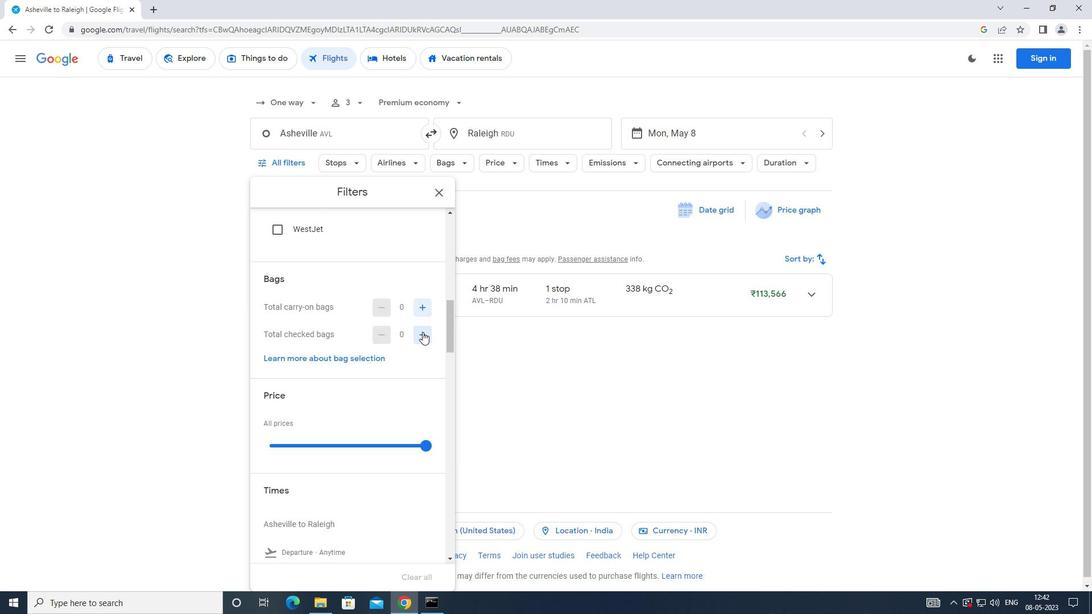 
Action: Mouse pressed left at (424, 332)
Screenshot: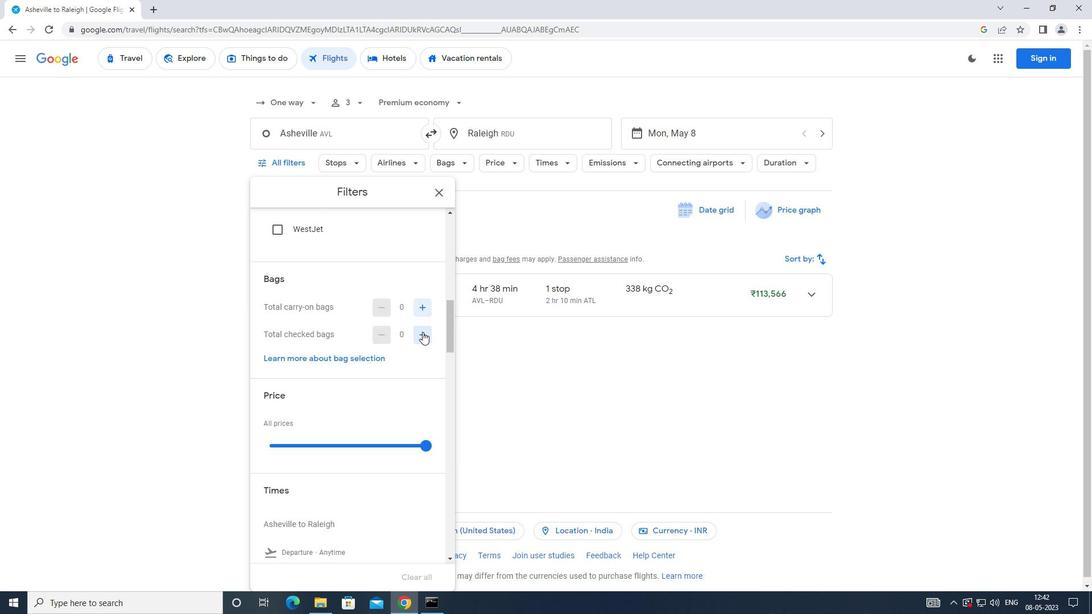 
Action: Mouse moved to (425, 332)
Screenshot: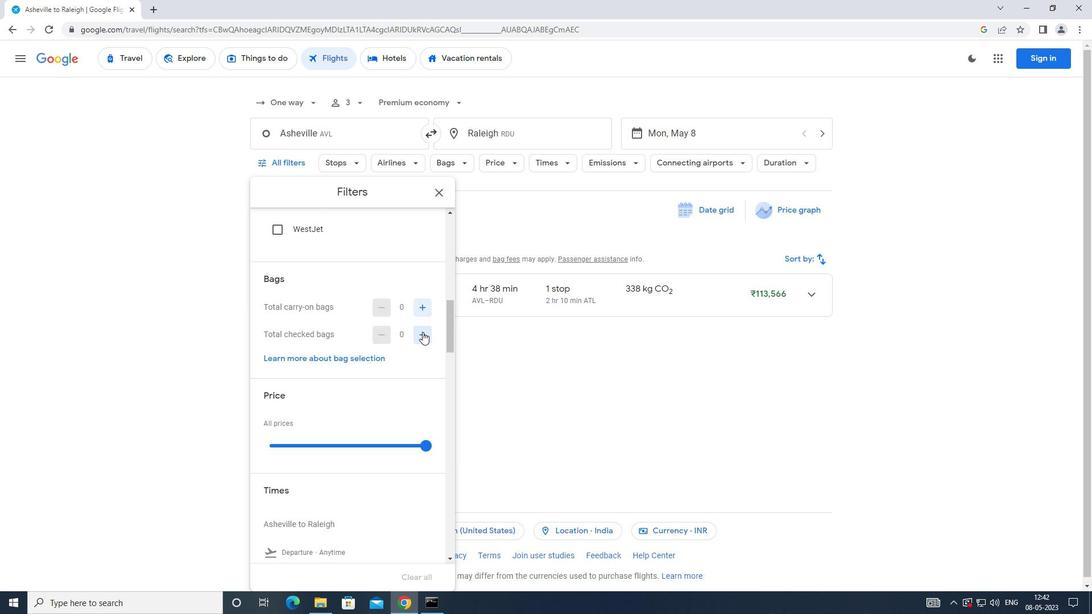 
Action: Mouse pressed left at (425, 332)
Screenshot: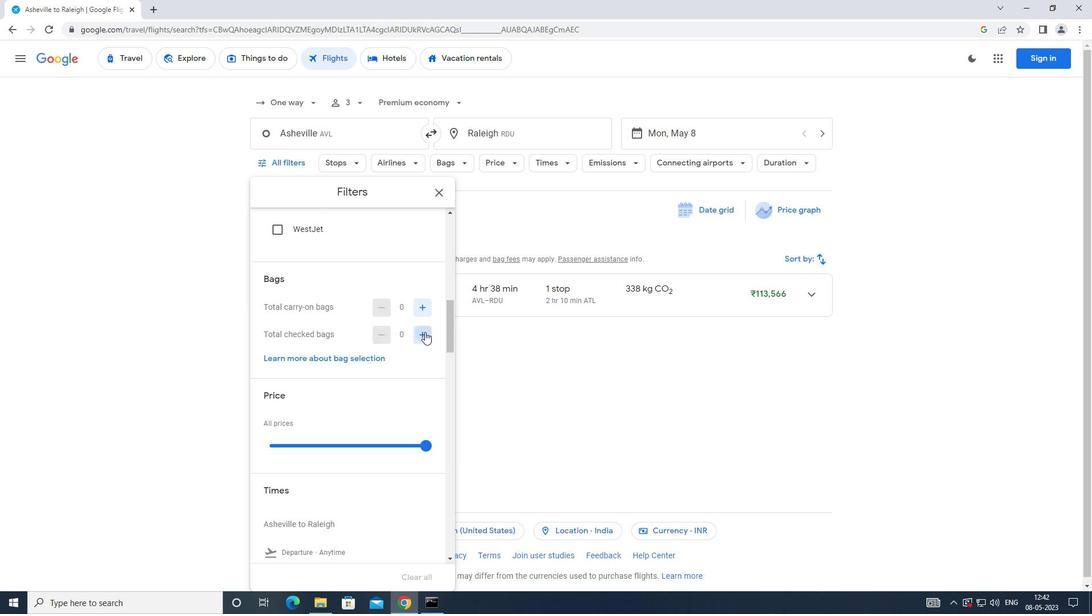 
Action: Mouse pressed left at (425, 332)
Screenshot: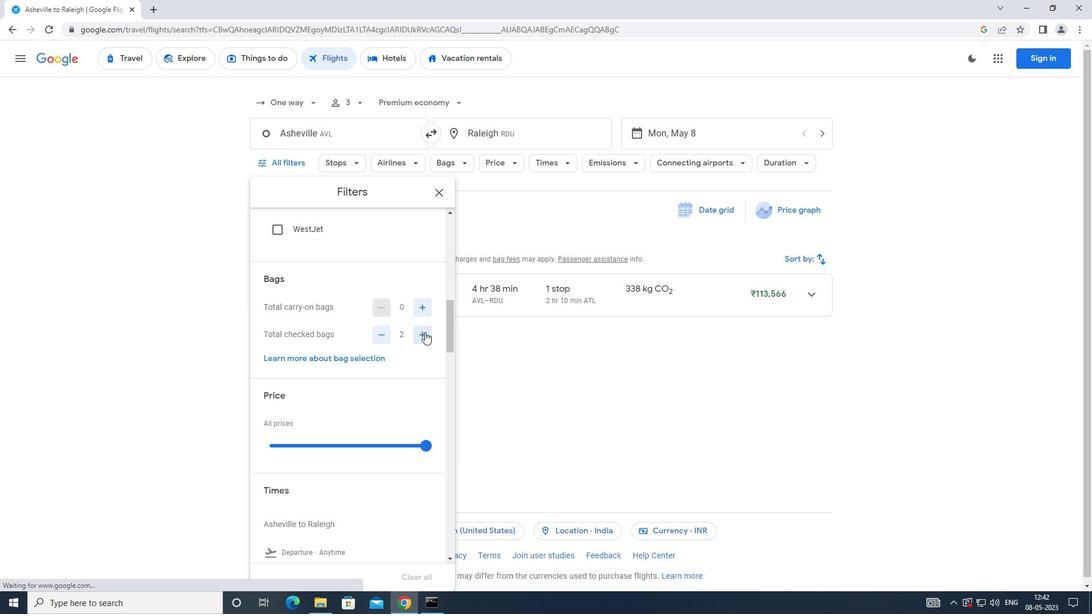 
Action: Mouse pressed left at (425, 332)
Screenshot: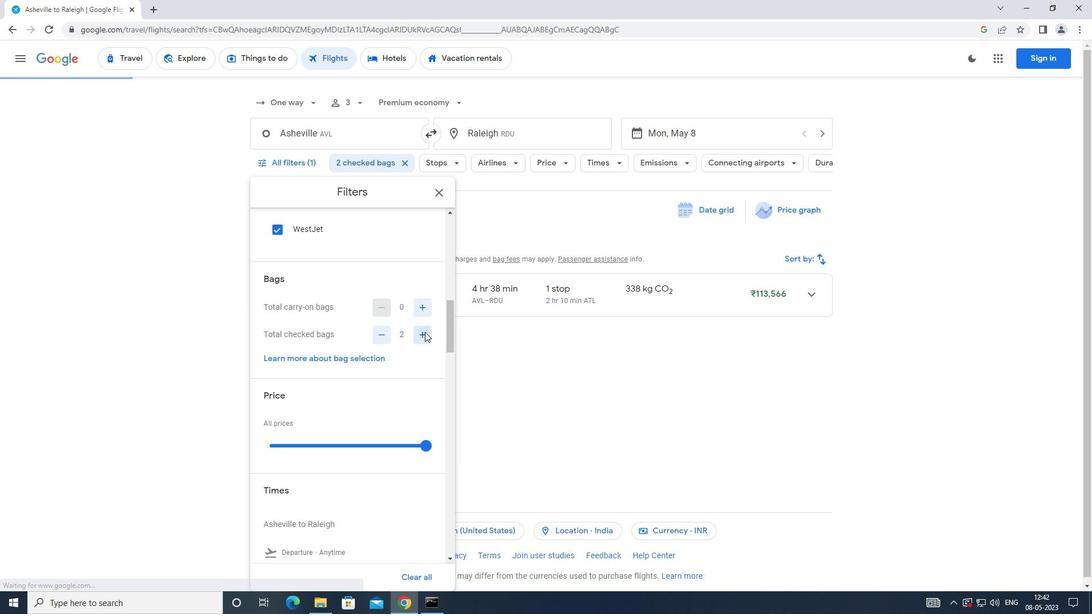 
Action: Mouse pressed left at (425, 332)
Screenshot: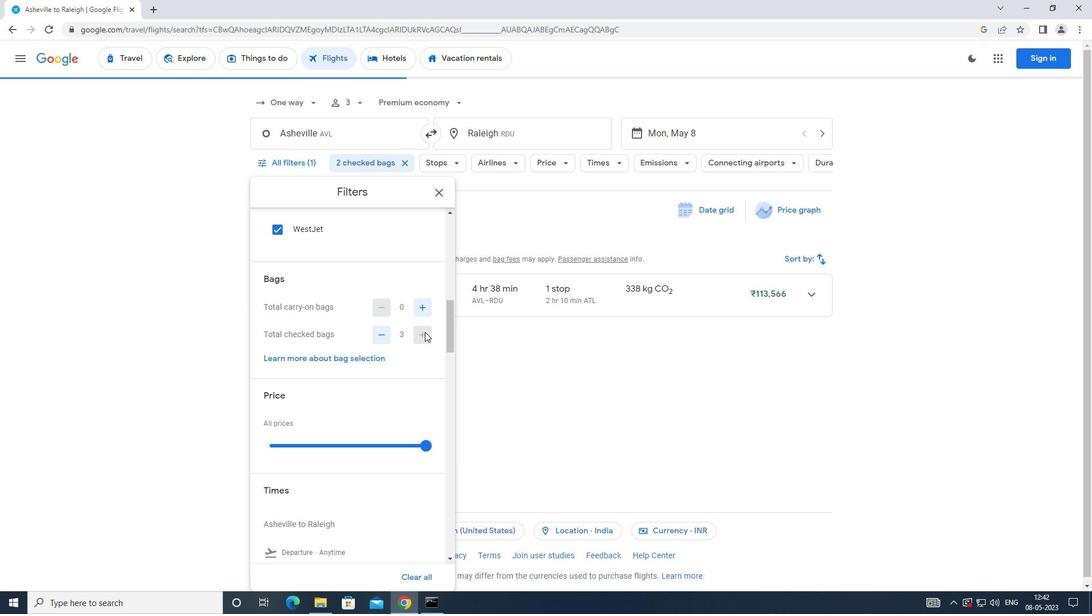 
Action: Mouse pressed left at (425, 332)
Screenshot: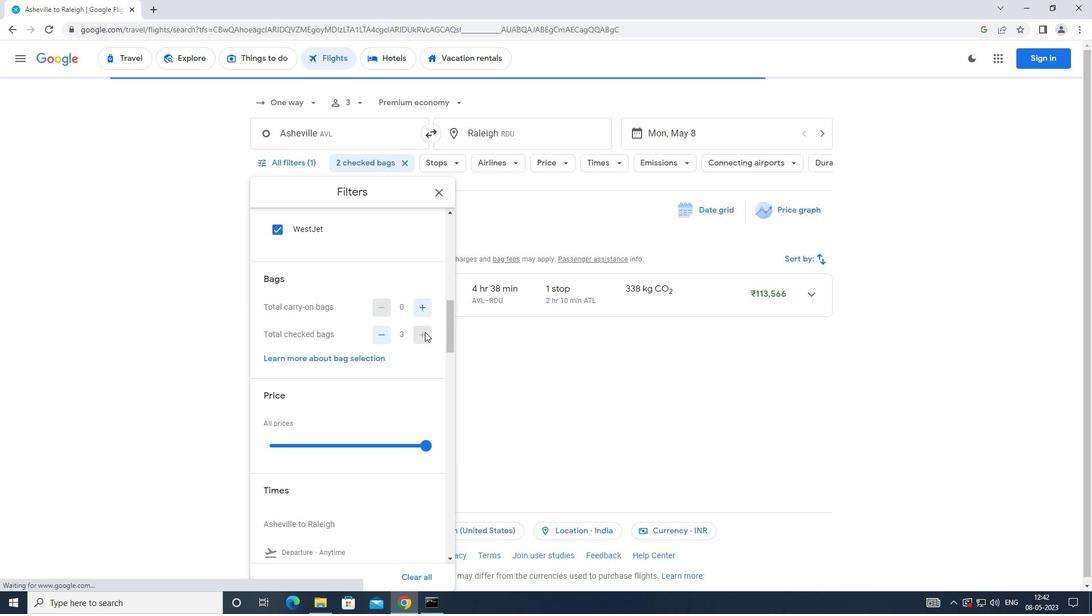 
Action: Mouse pressed left at (425, 332)
Screenshot: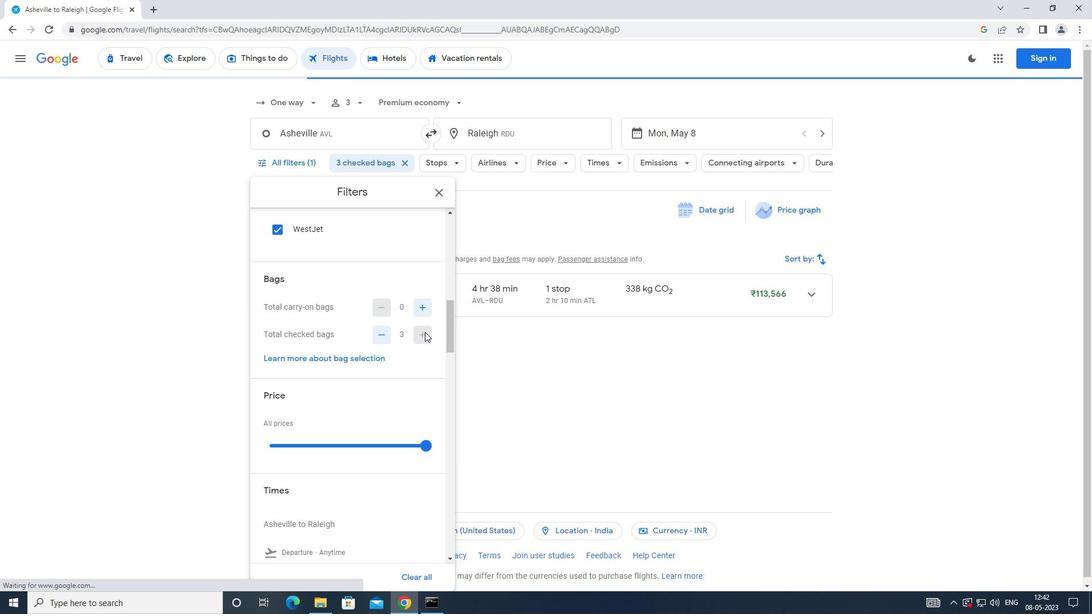 
Action: Mouse moved to (401, 338)
Screenshot: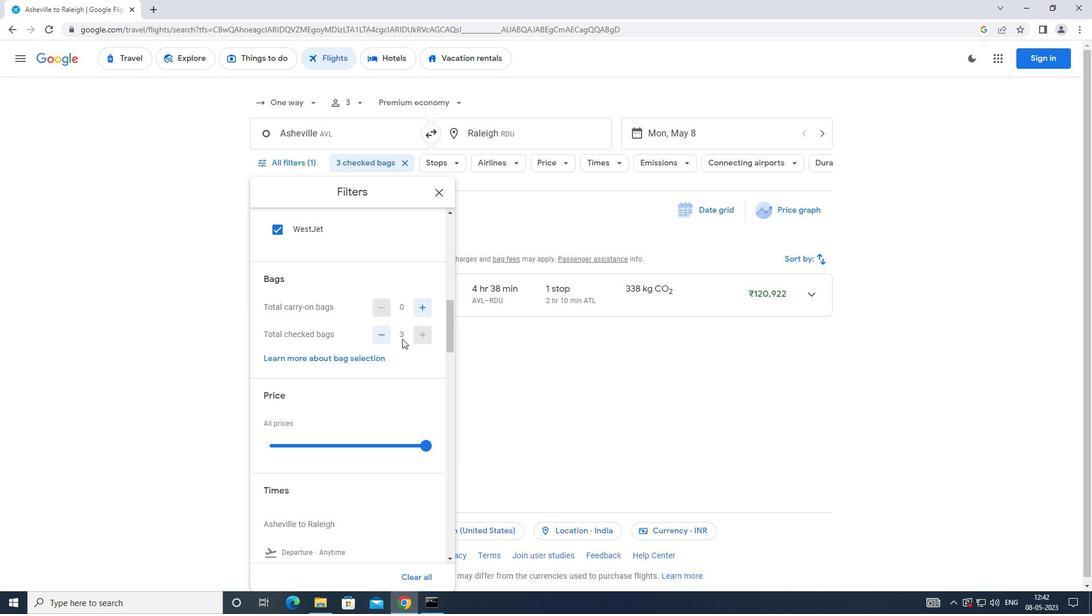 
Action: Mouse scrolled (401, 337) with delta (0, 0)
Screenshot: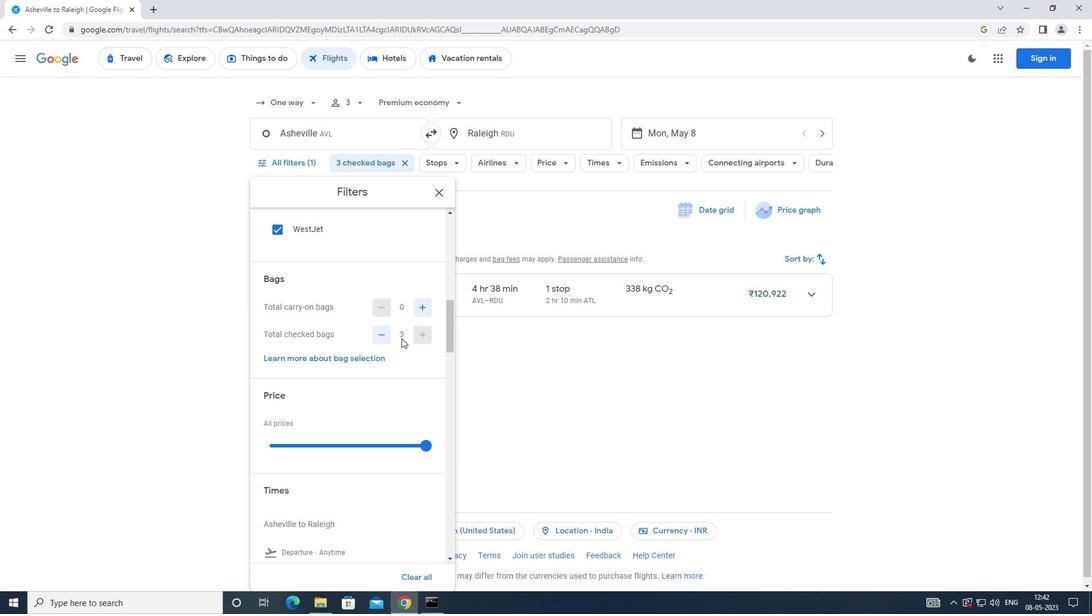 
Action: Mouse moved to (428, 392)
Screenshot: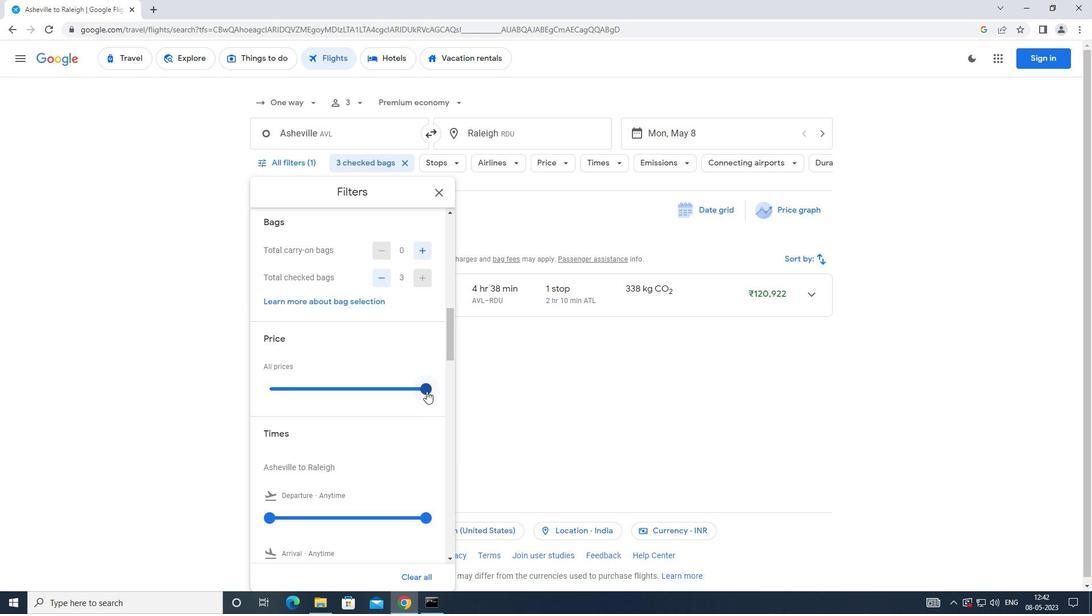 
Action: Mouse pressed left at (428, 392)
Screenshot: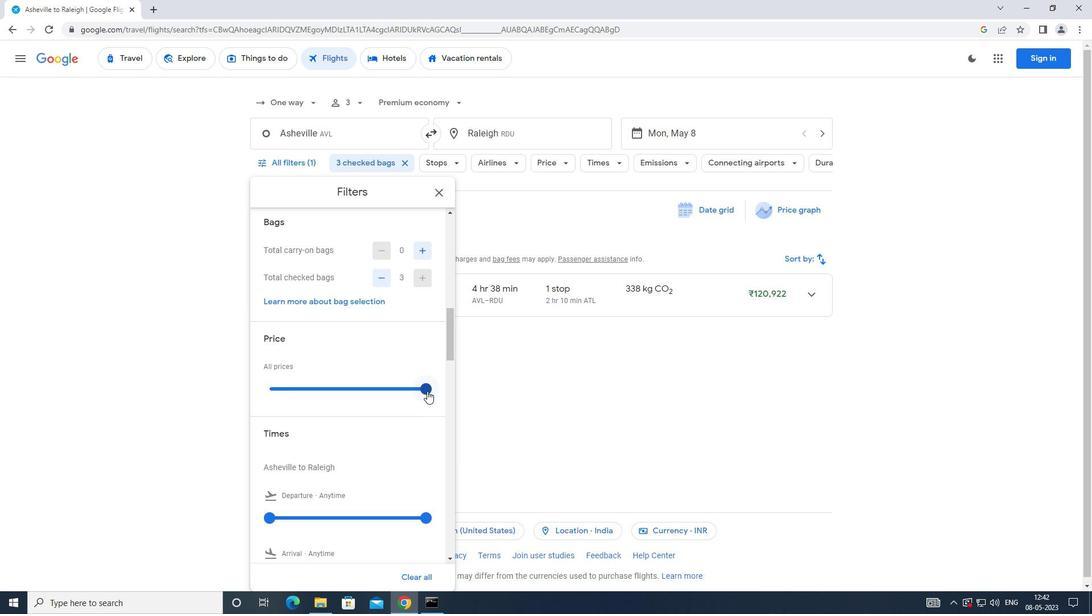 
Action: Mouse moved to (391, 386)
Screenshot: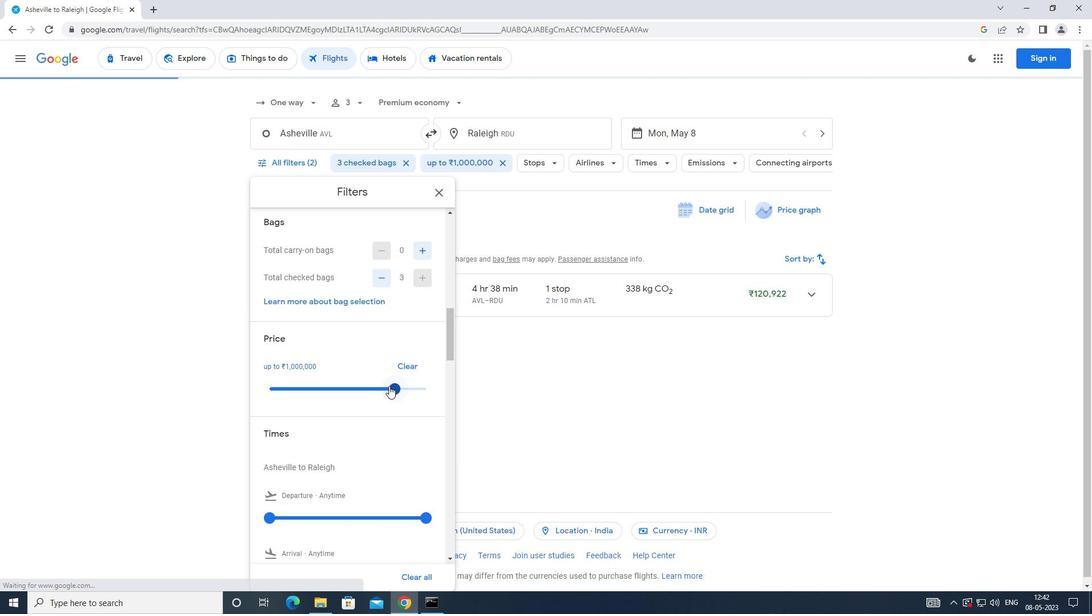 
Action: Mouse pressed left at (391, 386)
Screenshot: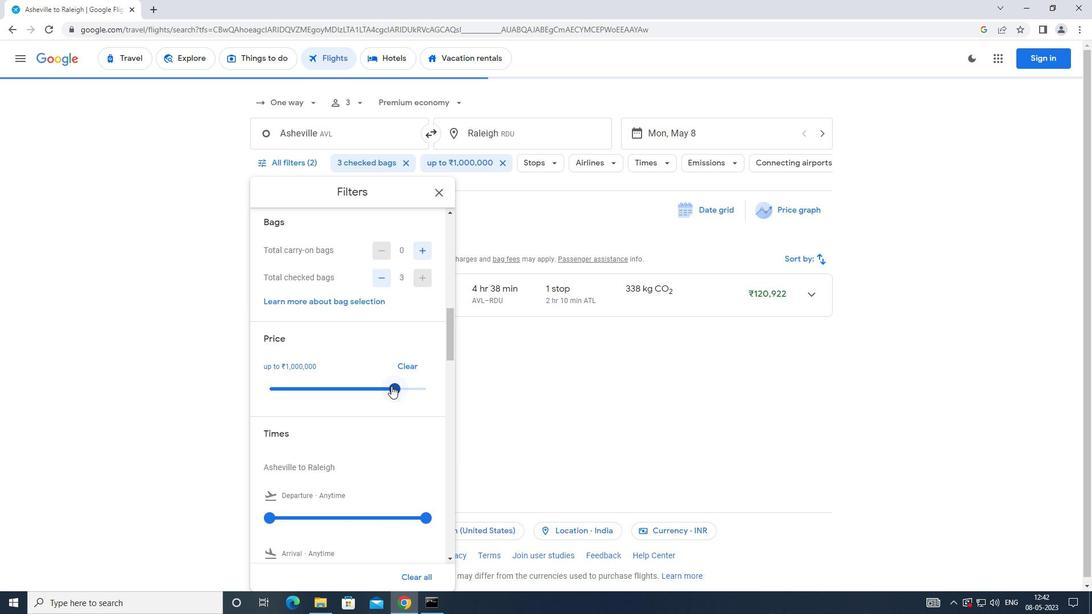 
Action: Mouse moved to (385, 442)
Screenshot: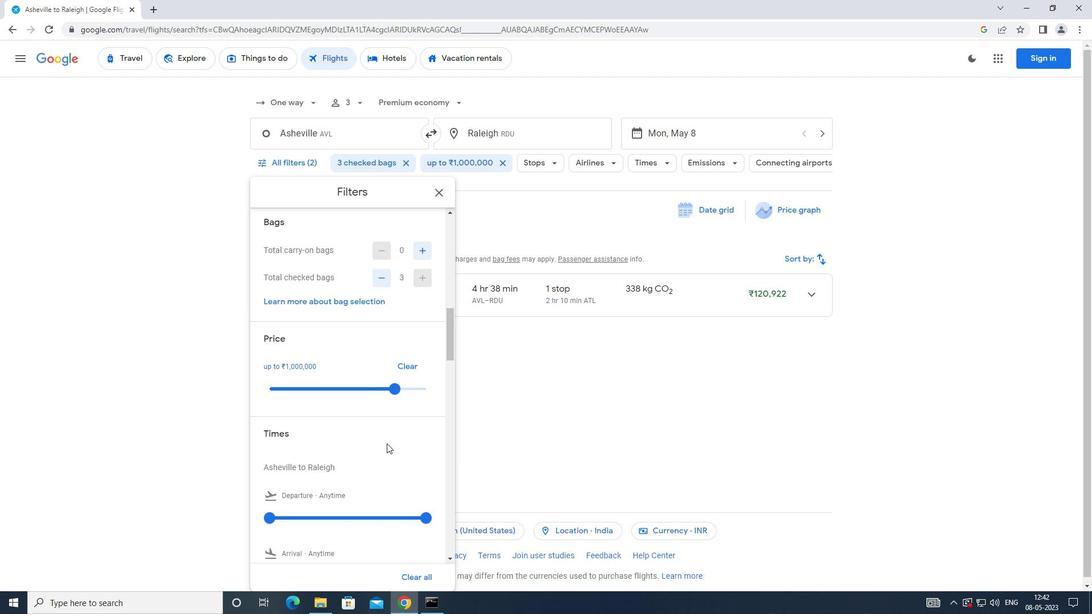 
Action: Mouse scrolled (385, 442) with delta (0, 0)
Screenshot: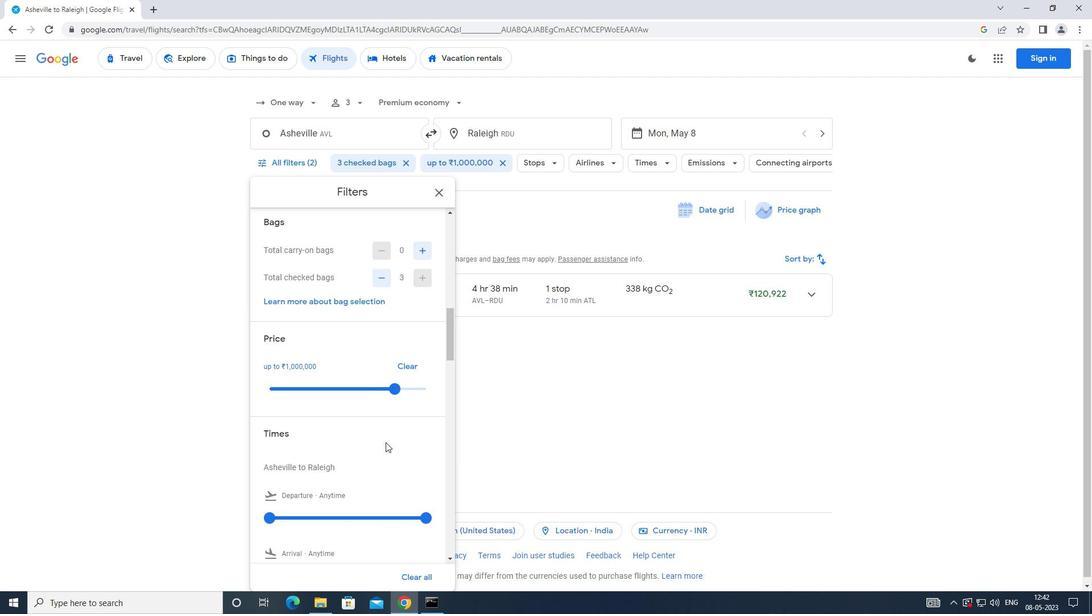 
Action: Mouse scrolled (385, 442) with delta (0, 0)
Screenshot: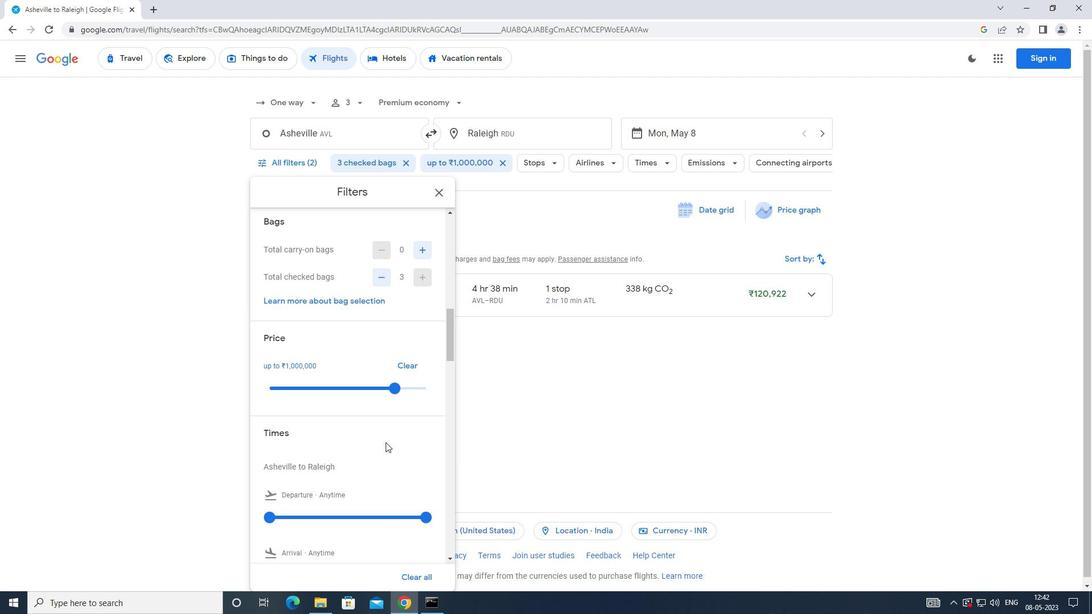 
Action: Mouse moved to (383, 439)
Screenshot: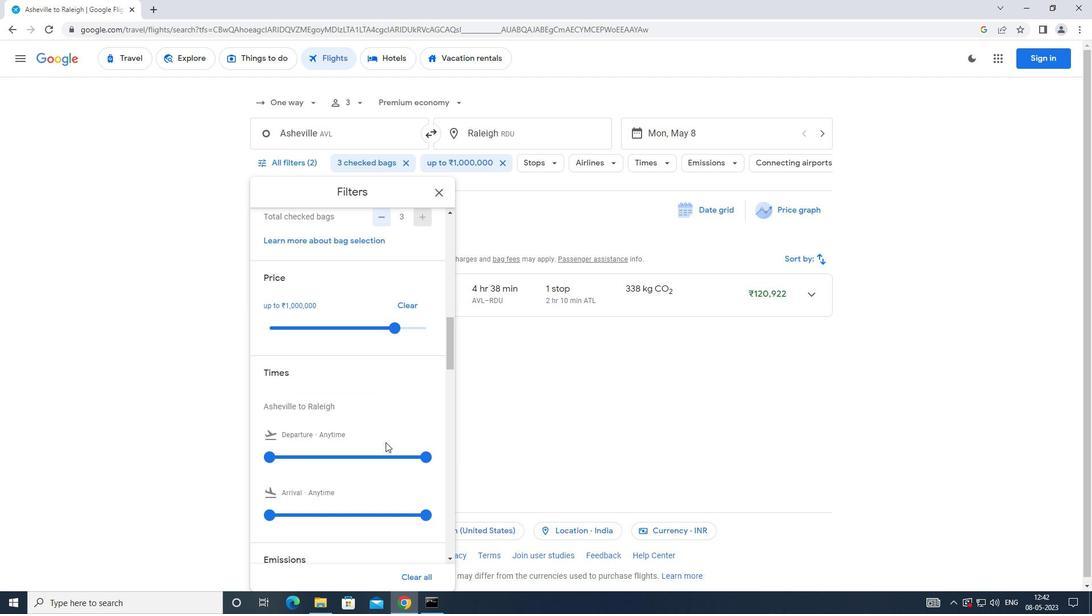 
Action: Mouse scrolled (383, 438) with delta (0, 0)
Screenshot: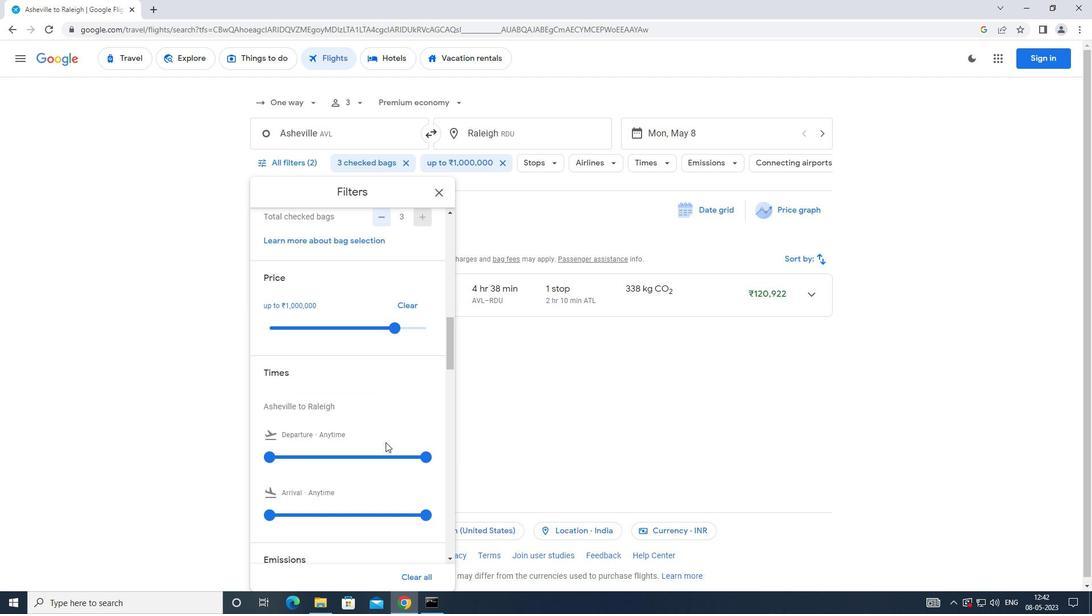 
Action: Mouse moved to (270, 349)
Screenshot: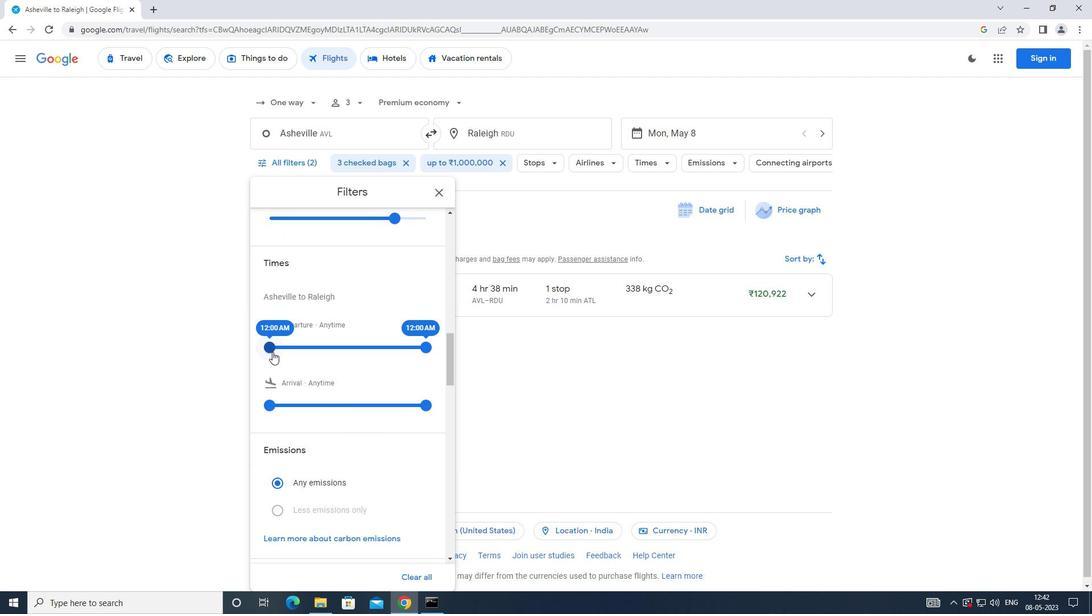 
Action: Mouse pressed left at (270, 349)
Screenshot: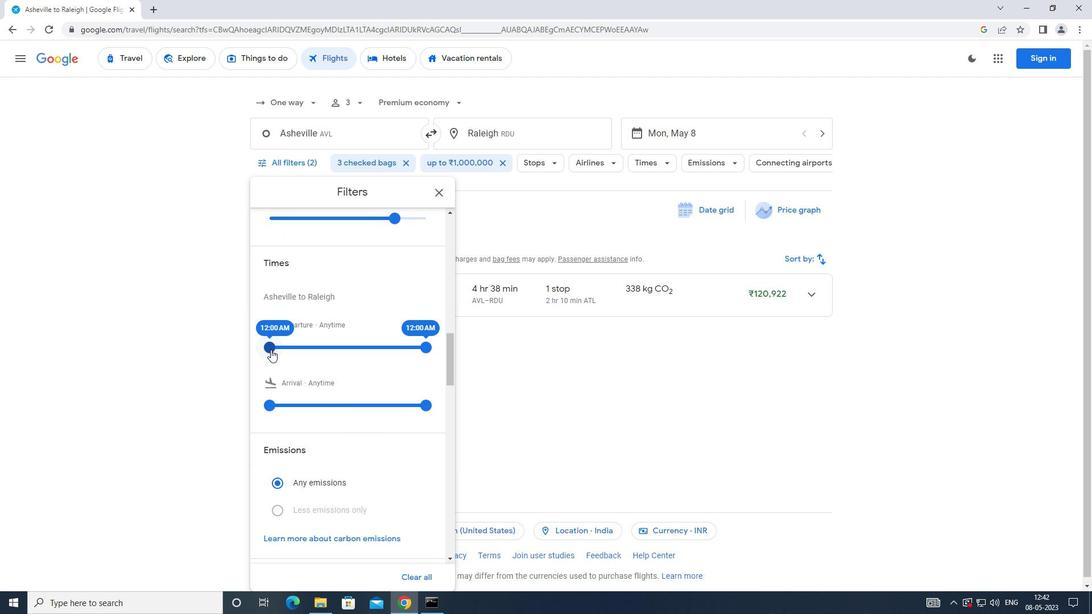 
Action: Mouse moved to (423, 348)
Screenshot: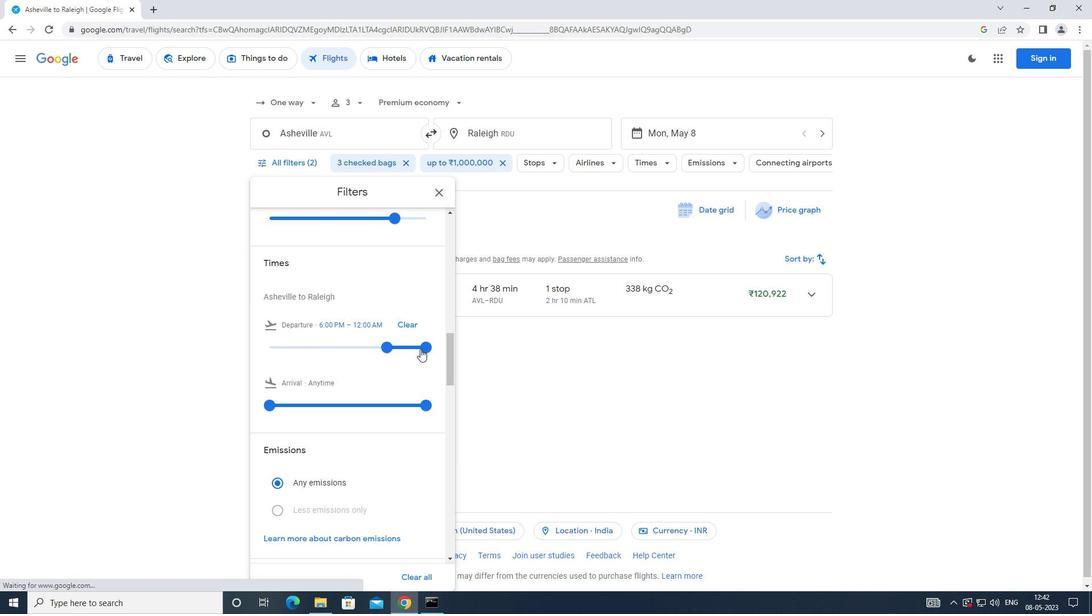 
Action: Mouse pressed left at (423, 348)
Screenshot: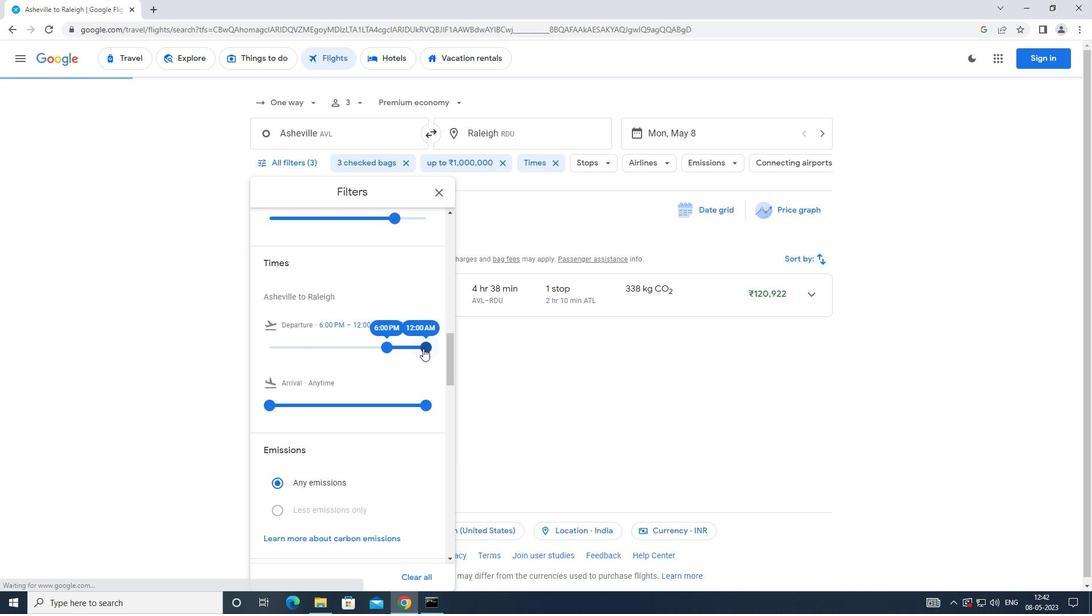 
Action: Mouse moved to (435, 194)
Screenshot: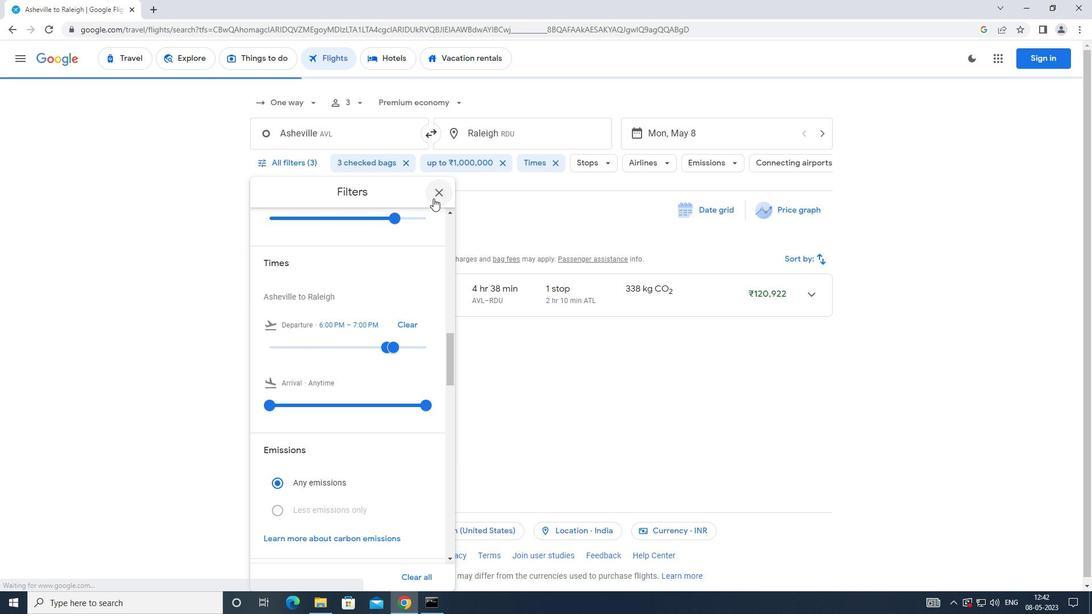
Action: Mouse pressed left at (435, 194)
Screenshot: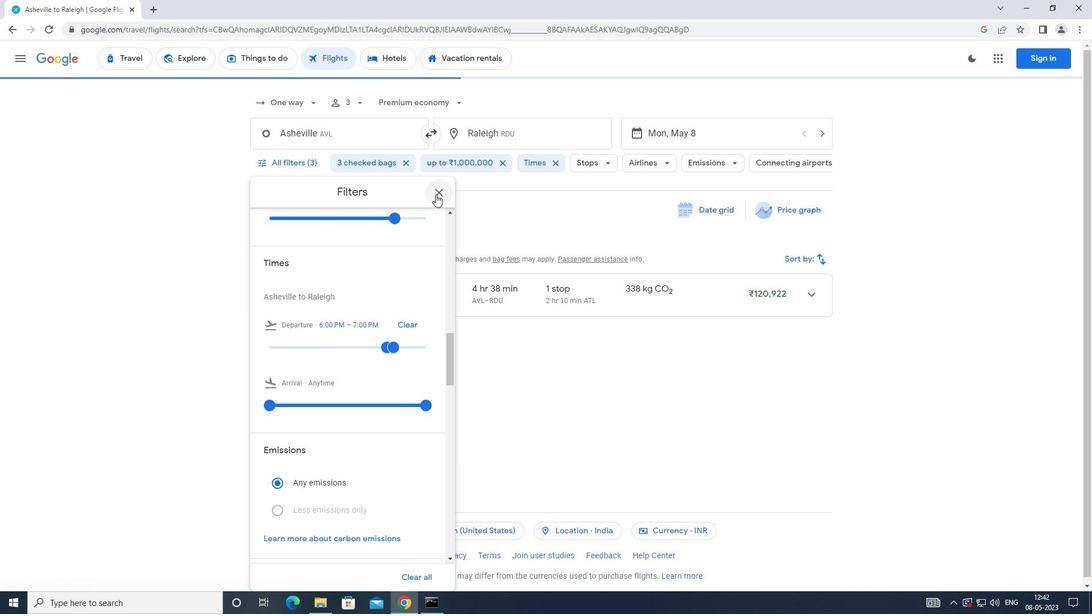 
Action: Mouse moved to (428, 204)
Screenshot: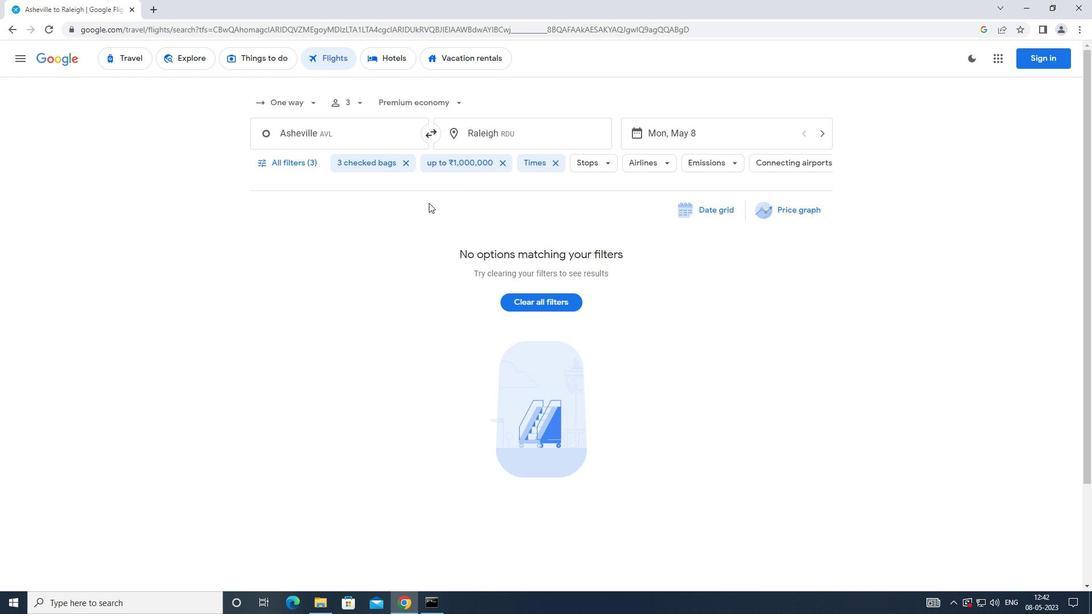 
